 Task: Find connections with filter location Rummelsburg with filter topic #Bestadvicewith filter profile language Spanish with filter current company Mechanical Engineering Design Hub with filter school Gossner College with filter industry Tobacco Manufacturing with filter service category Corporate Law with filter keywords title File Clerk
Action: Mouse moved to (291, 200)
Screenshot: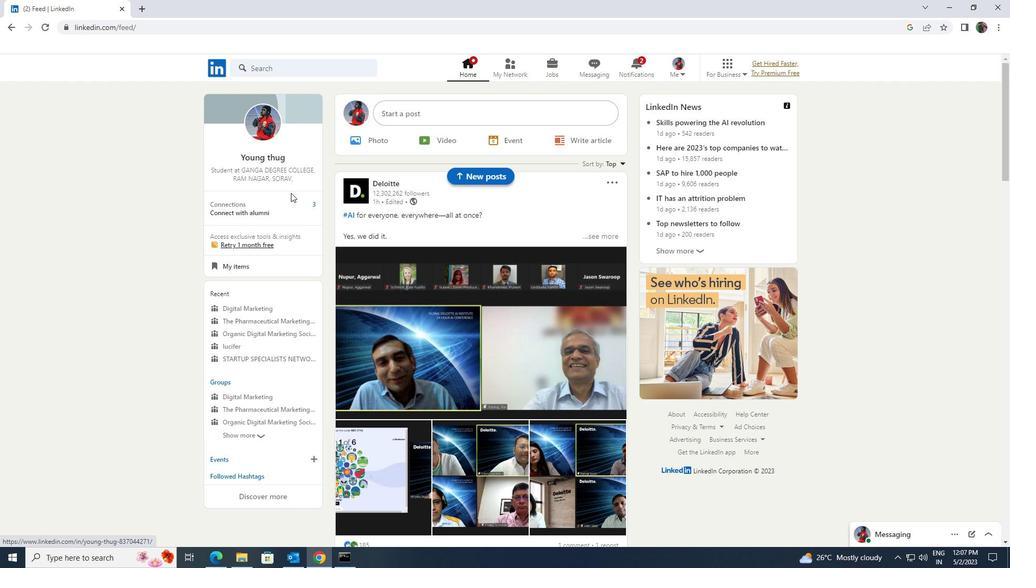 
Action: Mouse pressed left at (291, 200)
Screenshot: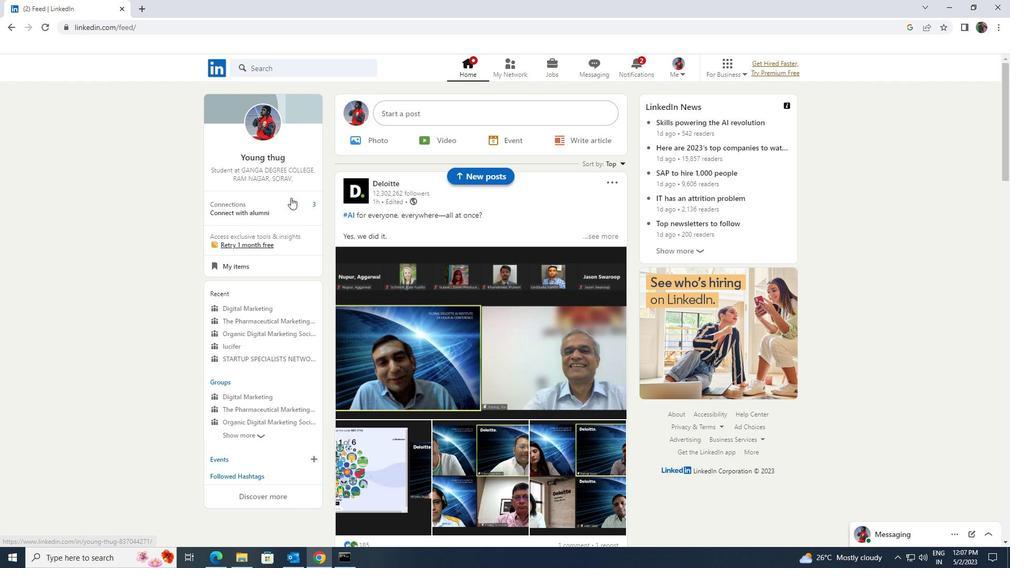 
Action: Mouse moved to (297, 129)
Screenshot: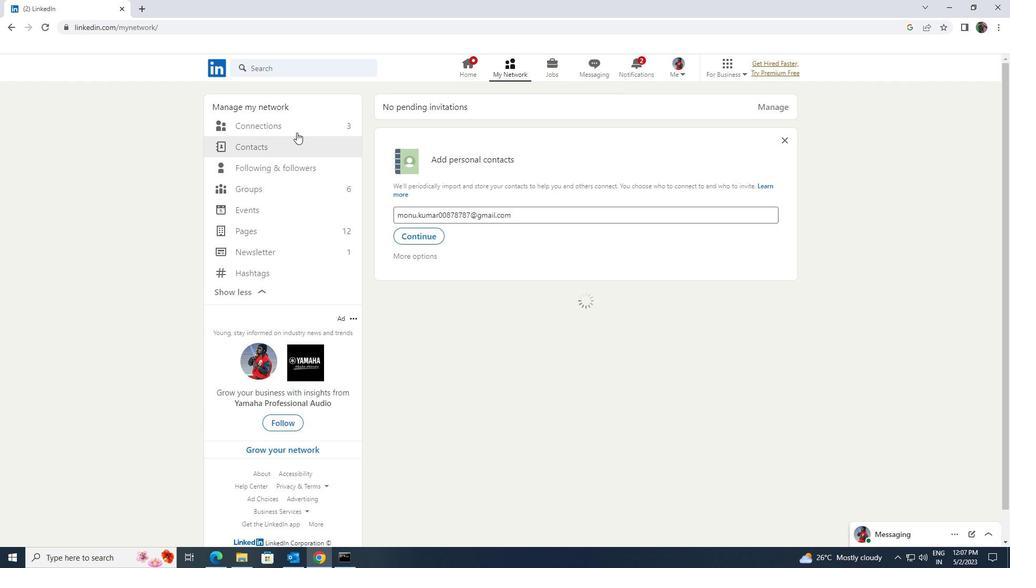 
Action: Mouse pressed left at (297, 129)
Screenshot: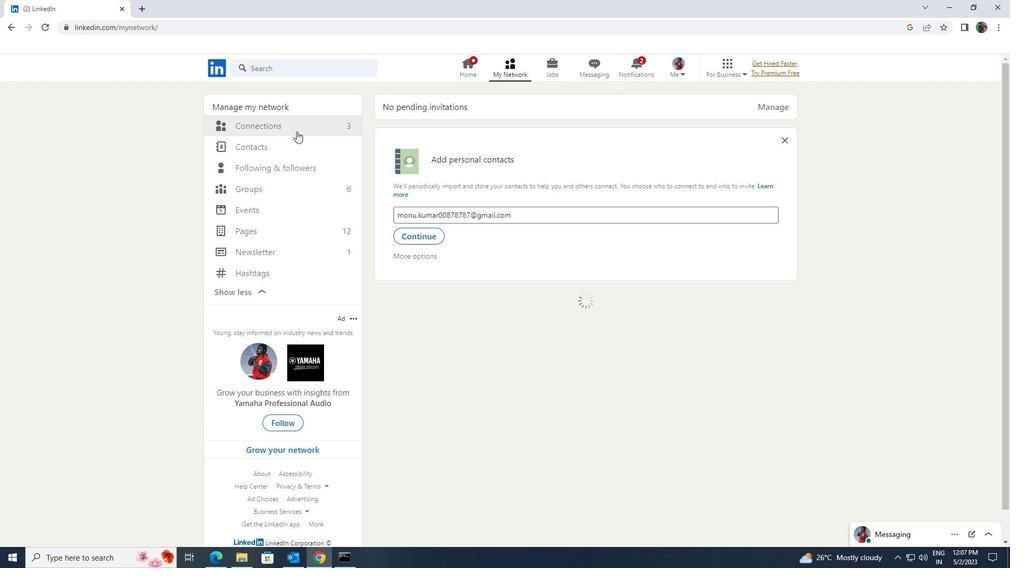 
Action: Mouse moved to (560, 123)
Screenshot: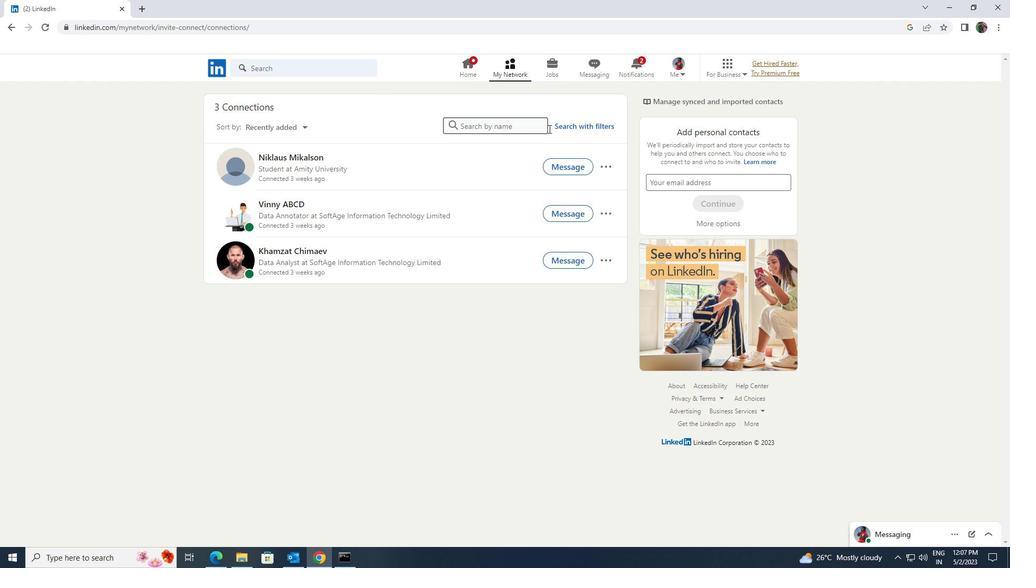 
Action: Mouse pressed left at (560, 123)
Screenshot: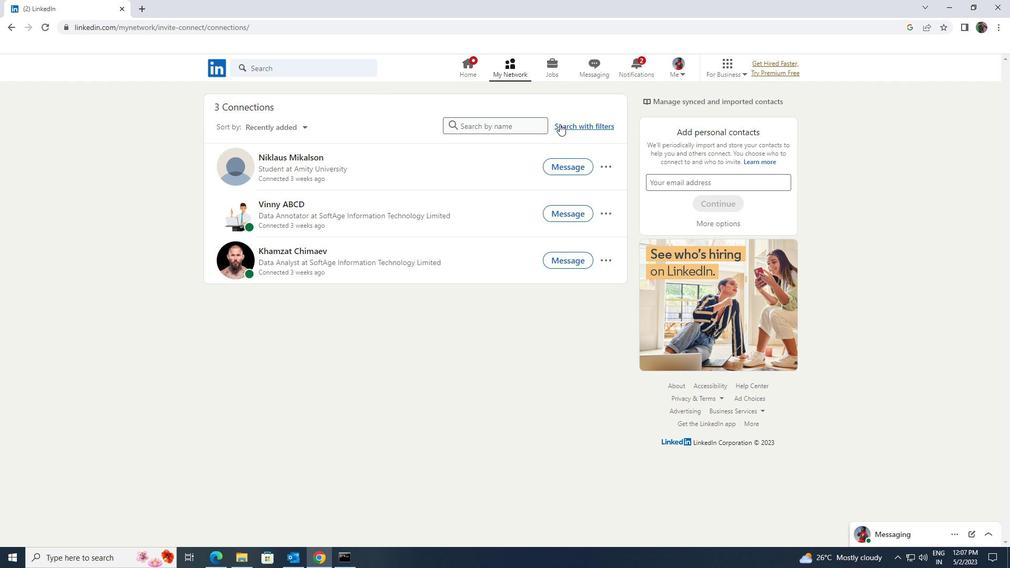 
Action: Mouse moved to (544, 96)
Screenshot: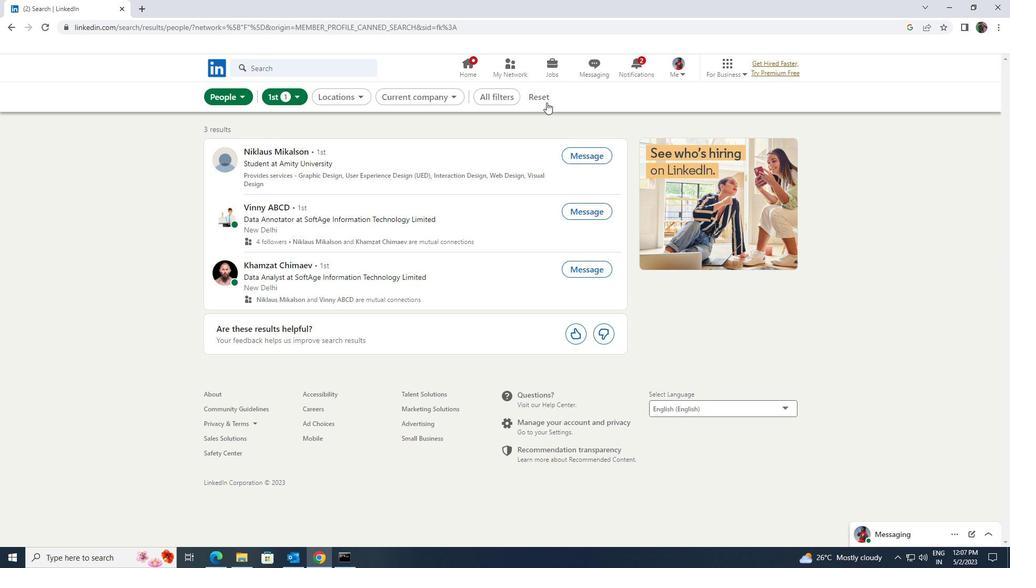 
Action: Mouse pressed left at (544, 96)
Screenshot: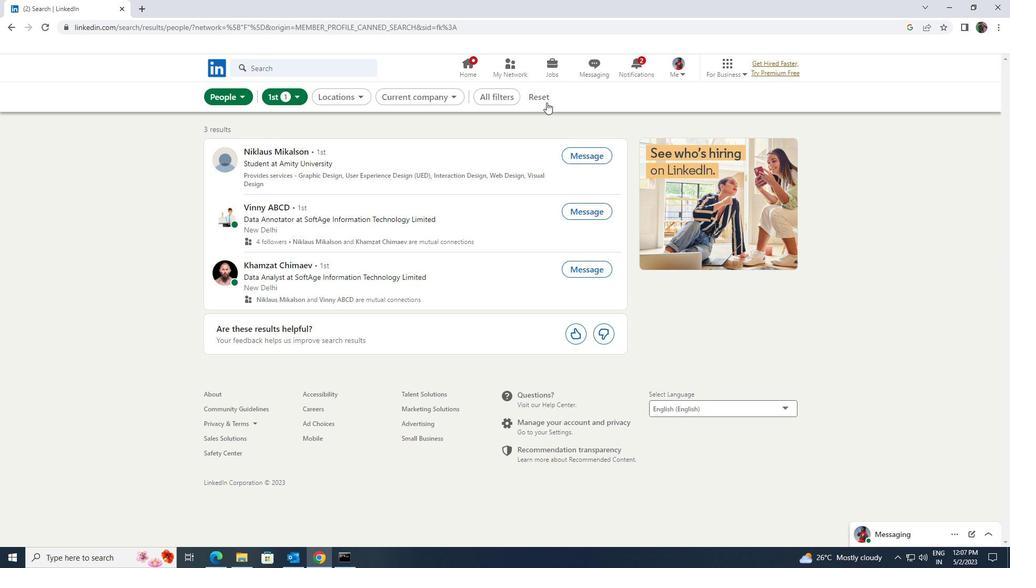 
Action: Mouse moved to (537, 95)
Screenshot: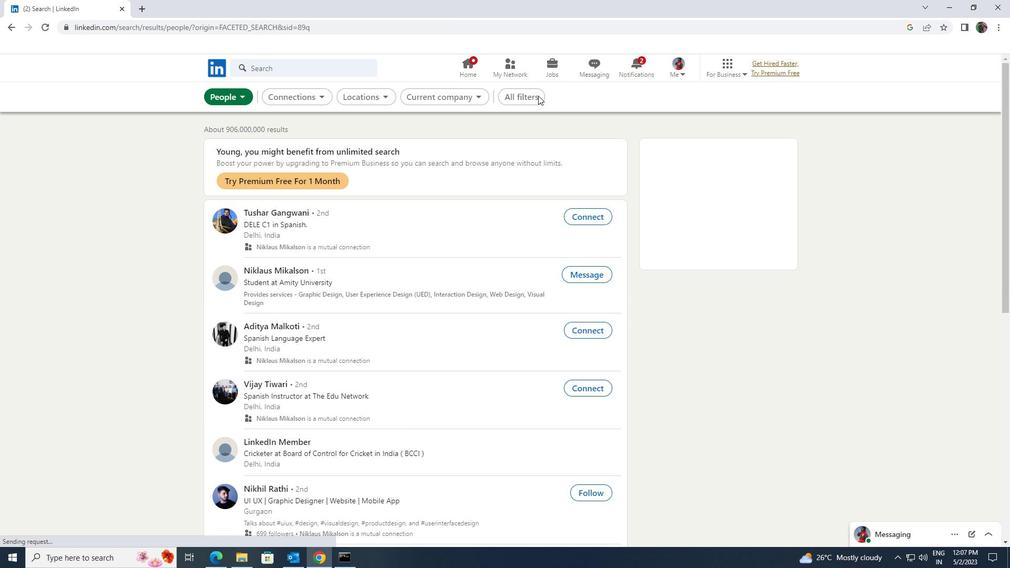 
Action: Mouse pressed left at (537, 95)
Screenshot: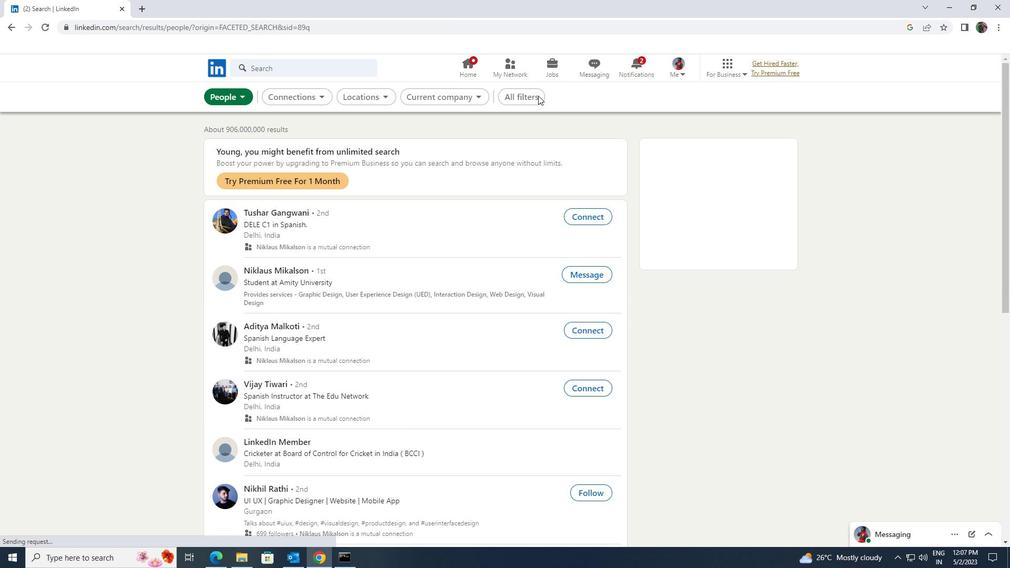 
Action: Mouse moved to (929, 415)
Screenshot: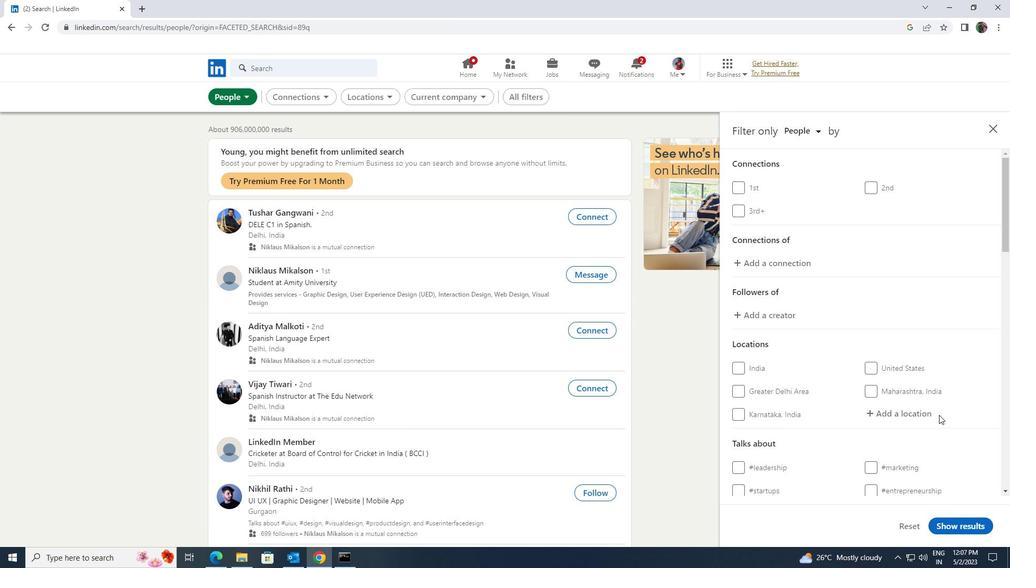 
Action: Mouse pressed left at (929, 415)
Screenshot: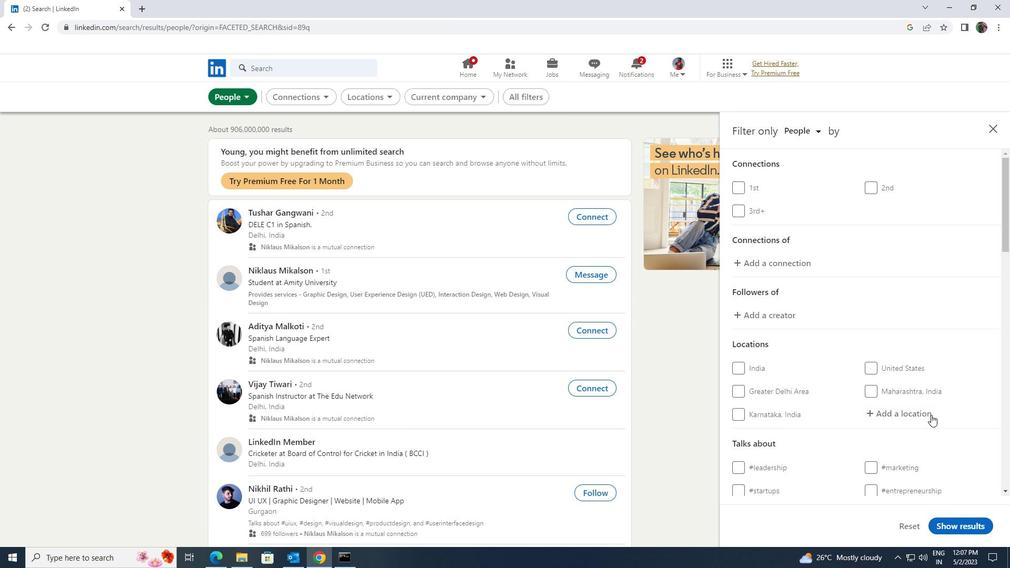 
Action: Key pressed <Key.shift>RUMMELSBURG
Screenshot: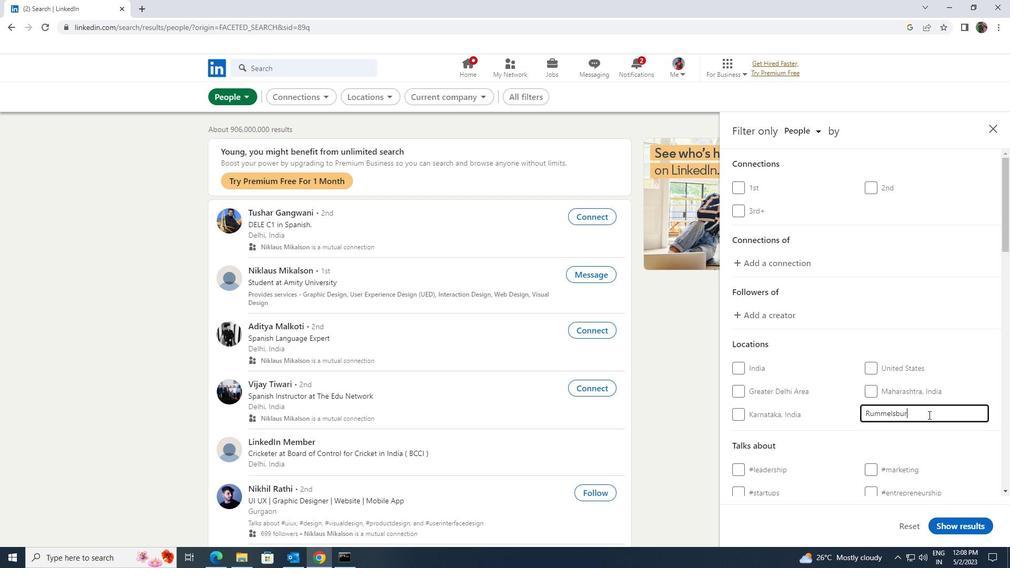 
Action: Mouse scrolled (929, 414) with delta (0, 0)
Screenshot: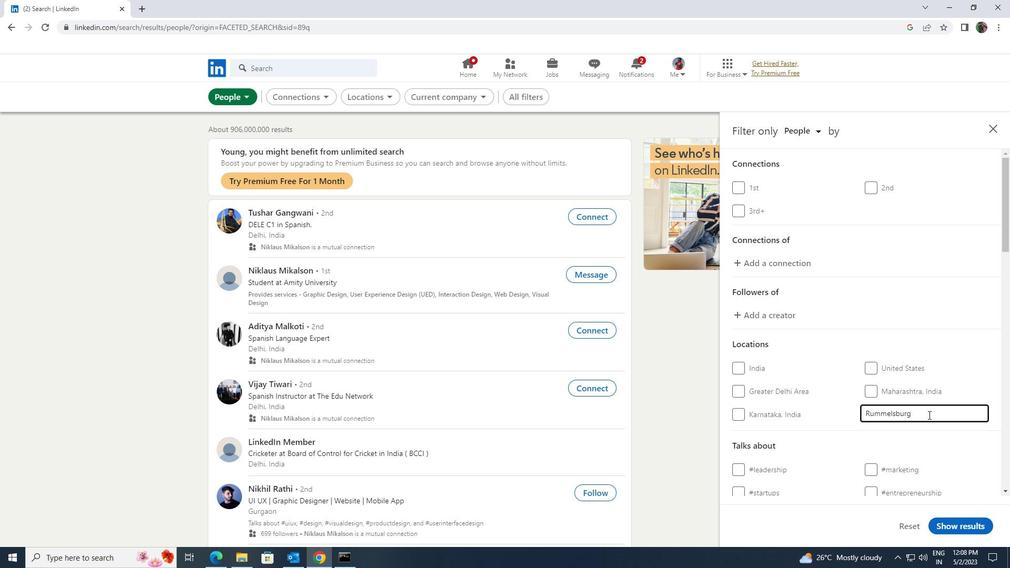 
Action: Mouse moved to (914, 457)
Screenshot: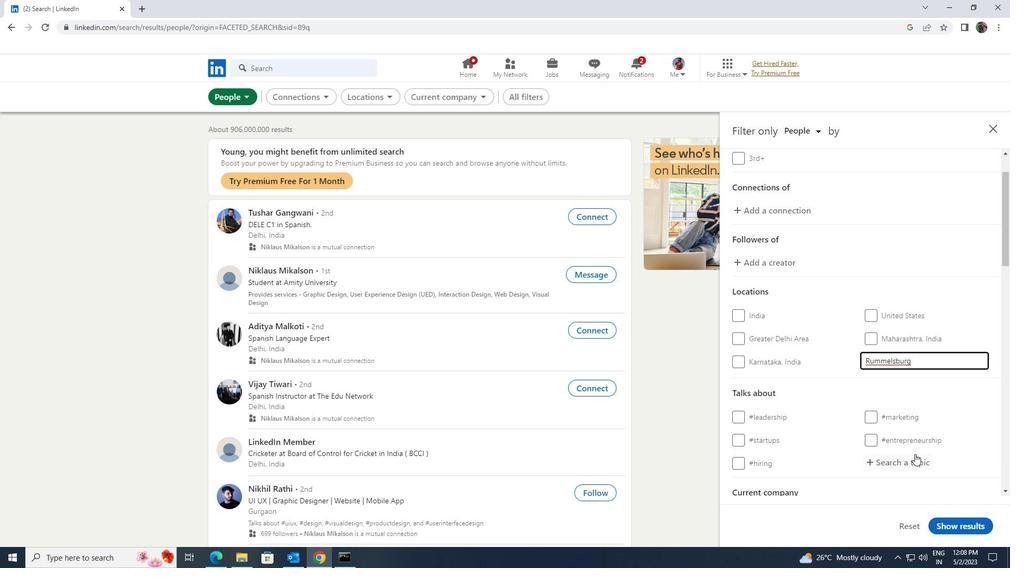 
Action: Mouse pressed left at (914, 457)
Screenshot: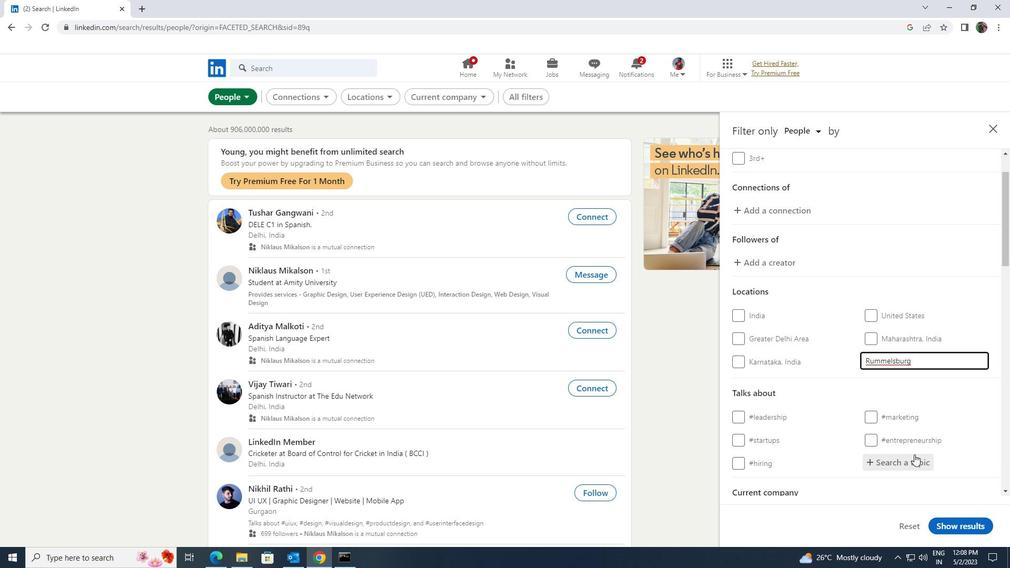 
Action: Key pressed <Key.shift>BESTADVICE
Screenshot: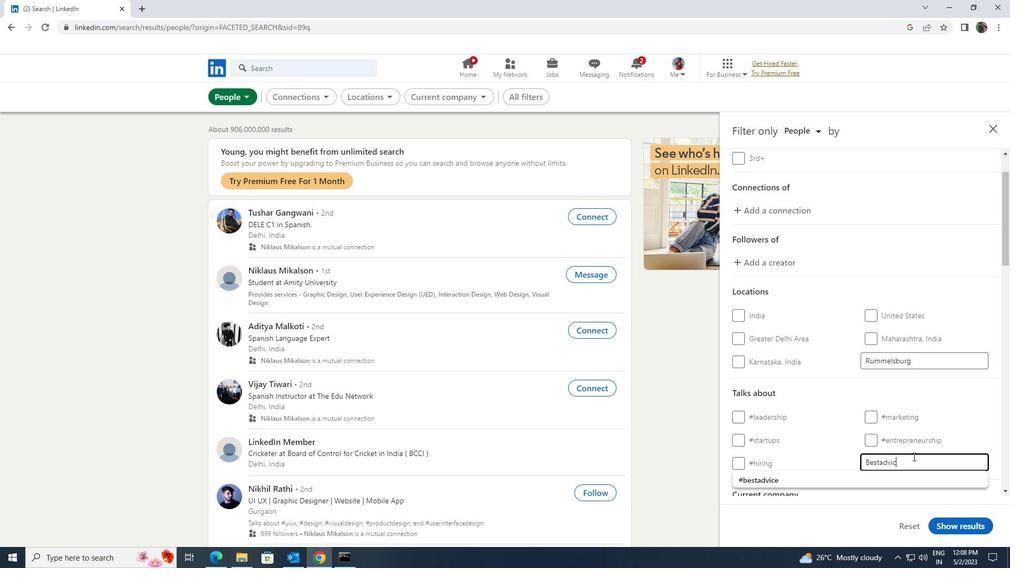 
Action: Mouse moved to (897, 478)
Screenshot: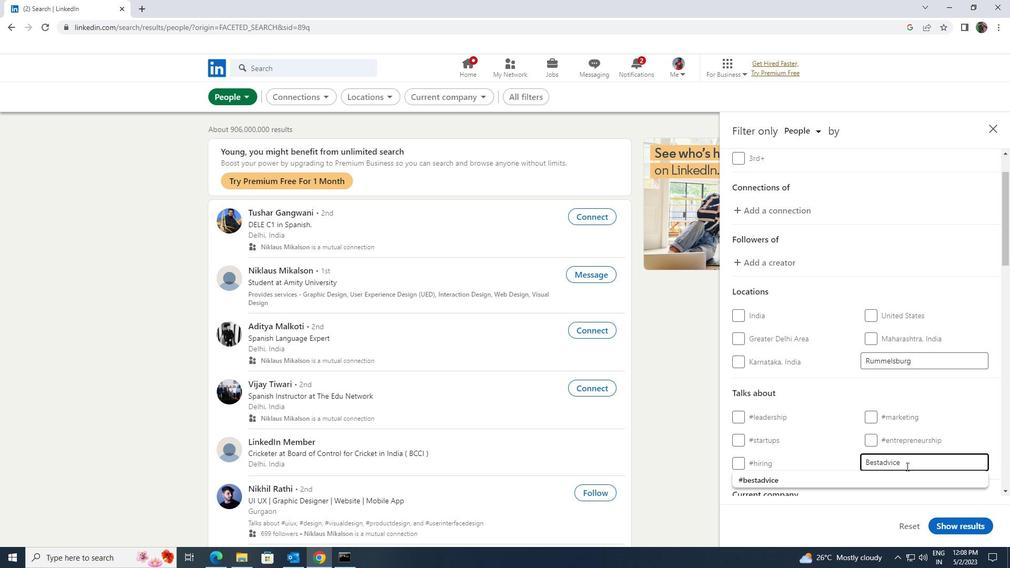 
Action: Mouse pressed left at (897, 478)
Screenshot: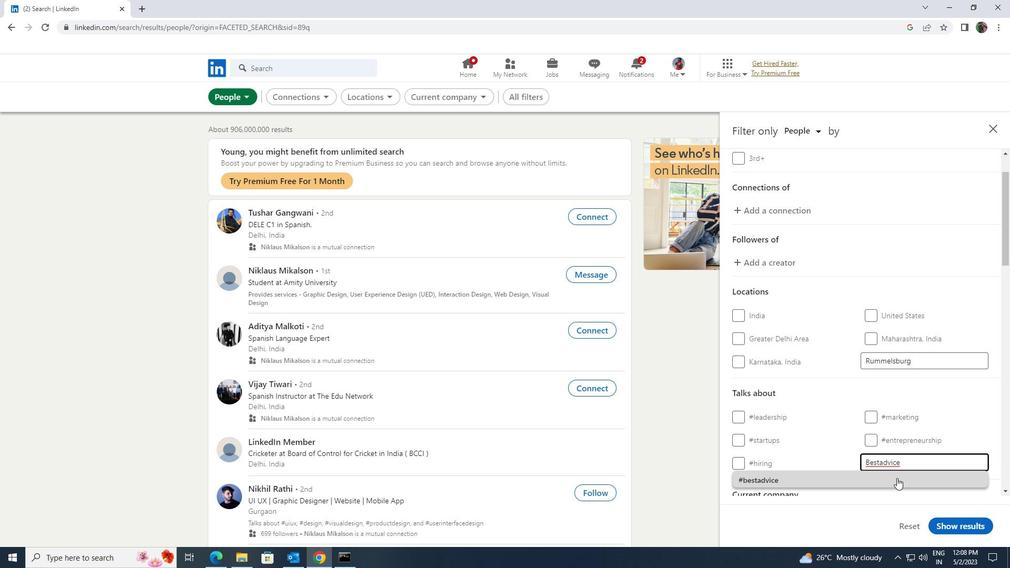 
Action: Mouse moved to (901, 461)
Screenshot: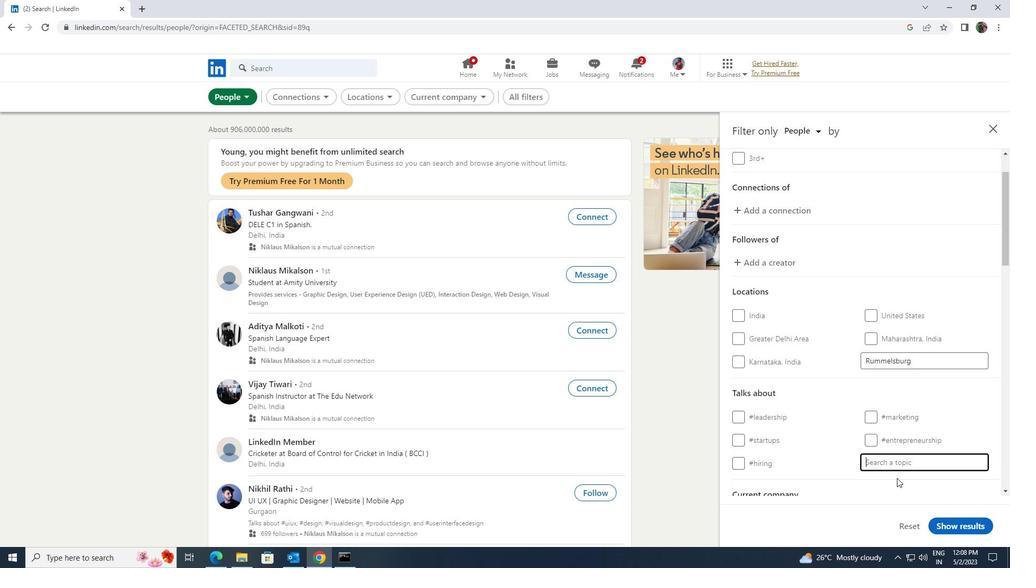 
Action: Mouse scrolled (901, 461) with delta (0, 0)
Screenshot: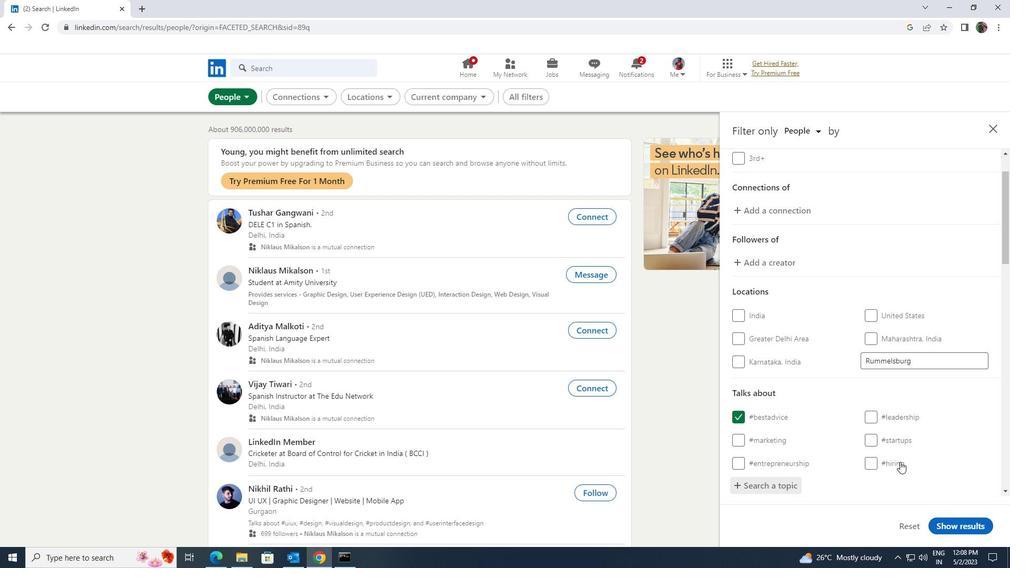 
Action: Mouse scrolled (901, 461) with delta (0, 0)
Screenshot: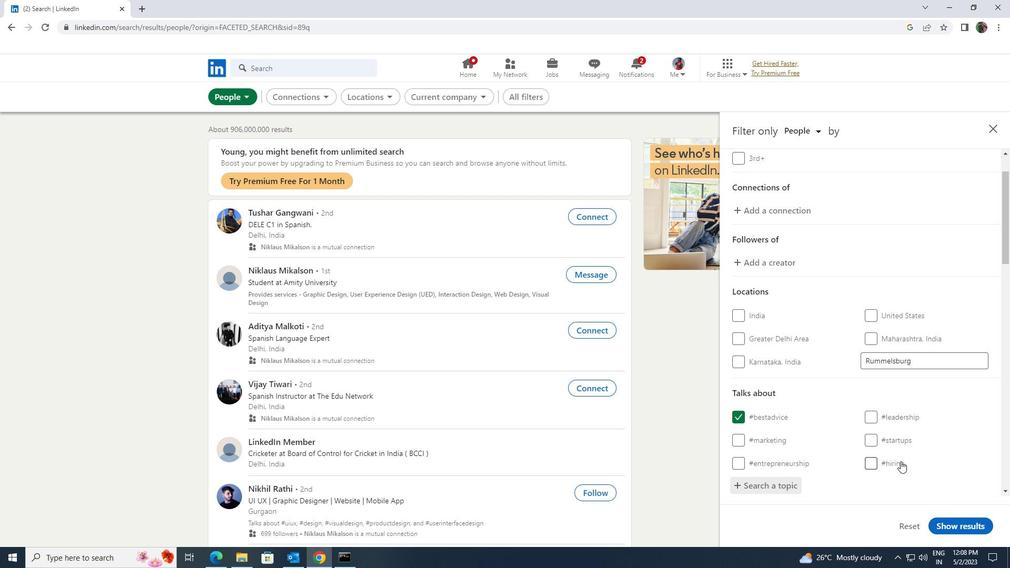 
Action: Mouse moved to (907, 432)
Screenshot: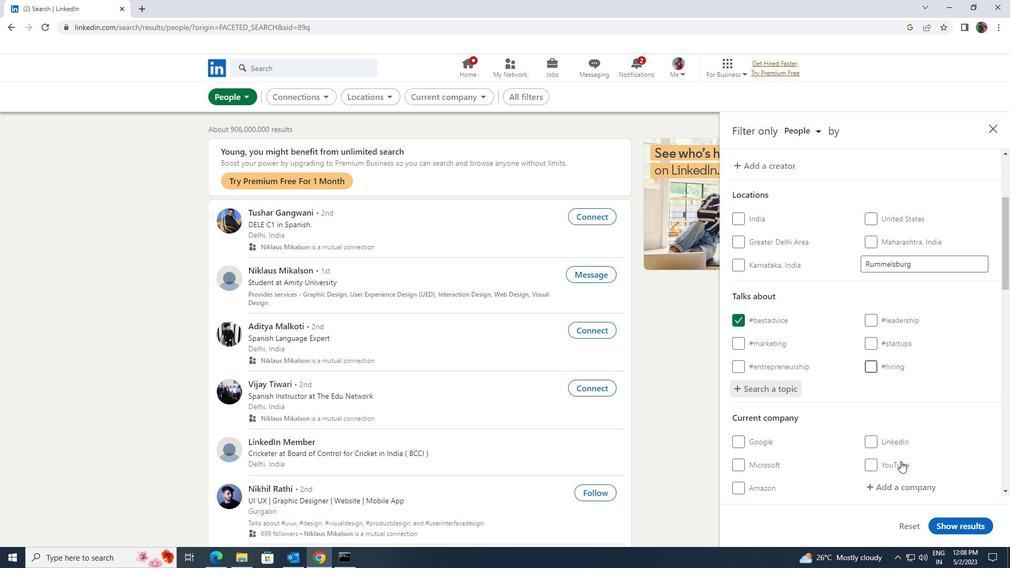 
Action: Mouse scrolled (907, 431) with delta (0, 0)
Screenshot: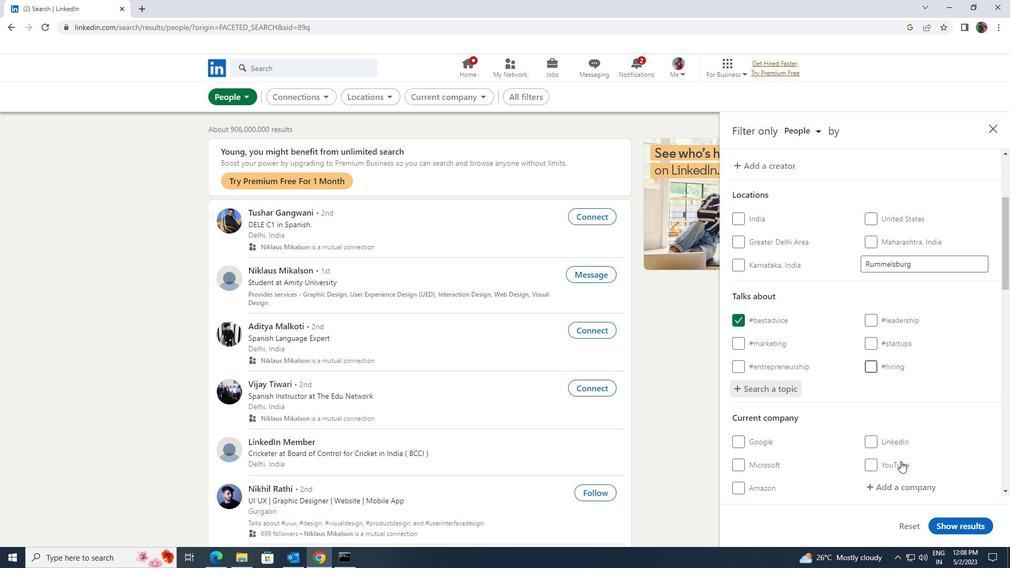 
Action: Mouse moved to (907, 431)
Screenshot: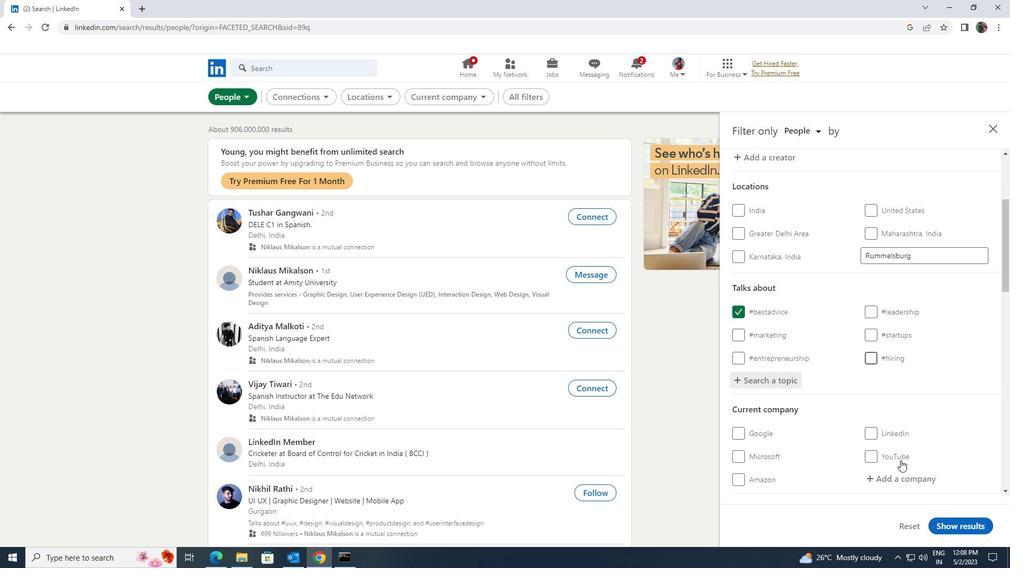
Action: Mouse scrolled (907, 431) with delta (0, 0)
Screenshot: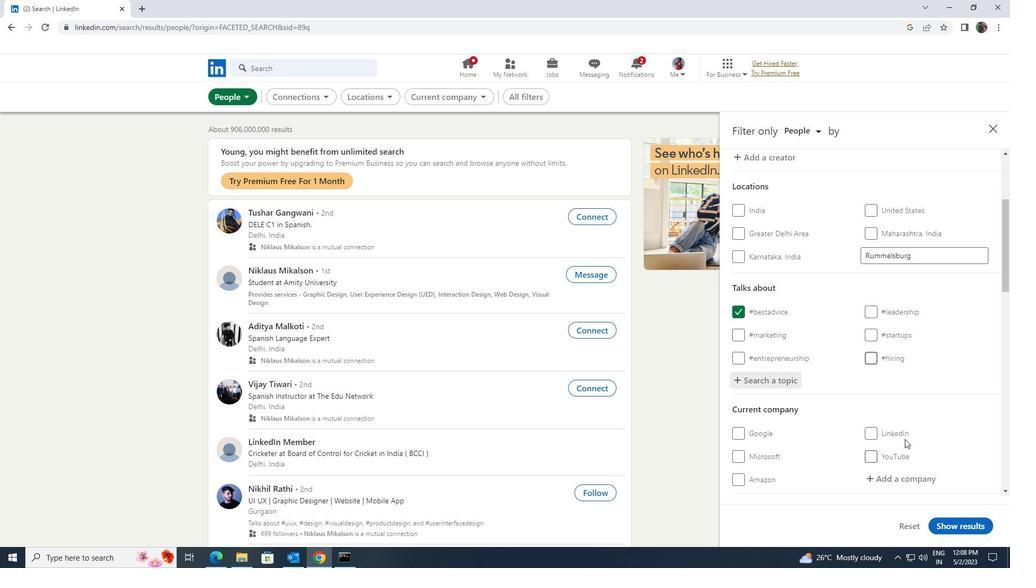 
Action: Mouse moved to (909, 428)
Screenshot: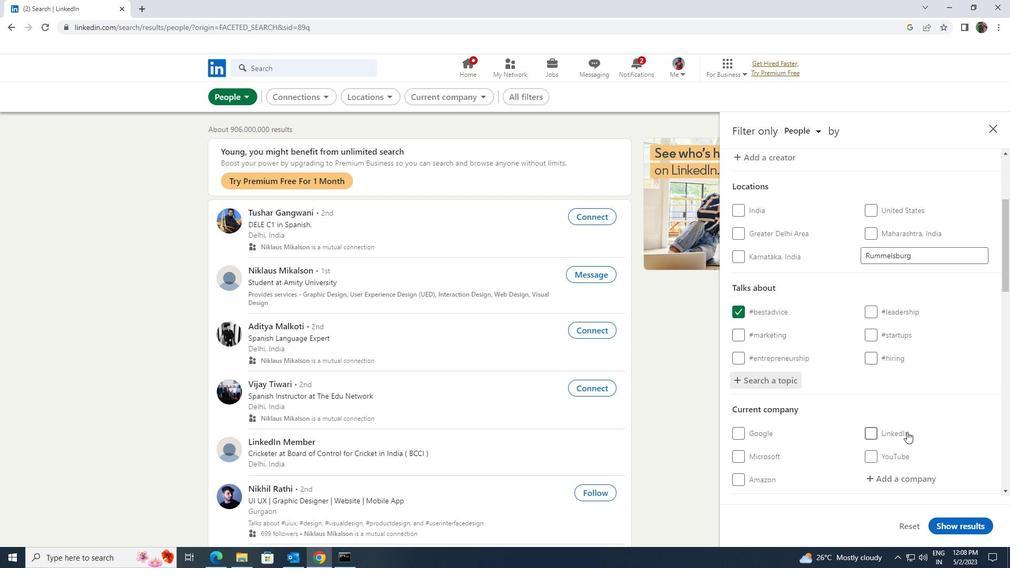 
Action: Mouse scrolled (909, 428) with delta (0, 0)
Screenshot: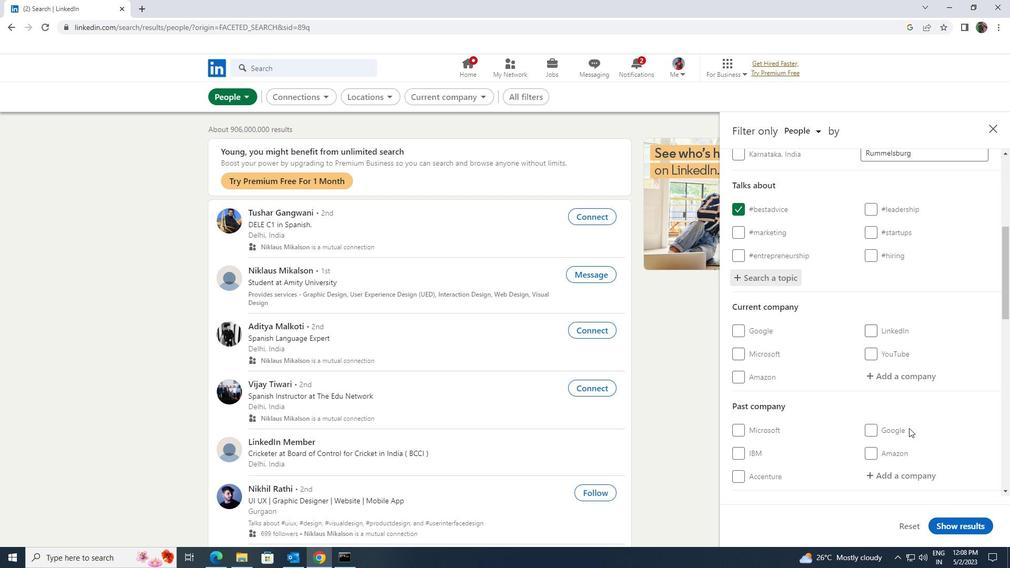 
Action: Mouse scrolled (909, 428) with delta (0, 0)
Screenshot: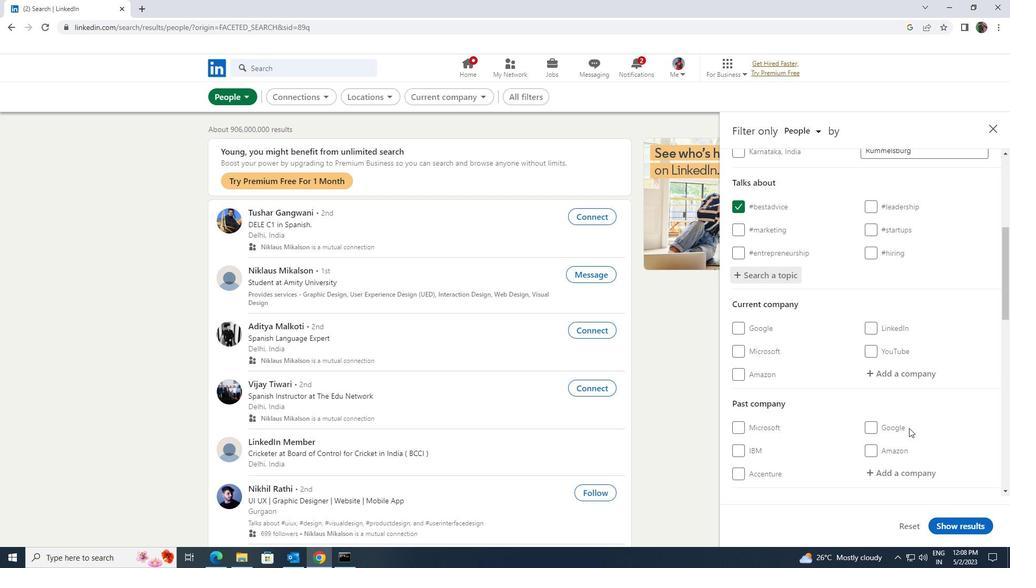 
Action: Mouse moved to (910, 428)
Screenshot: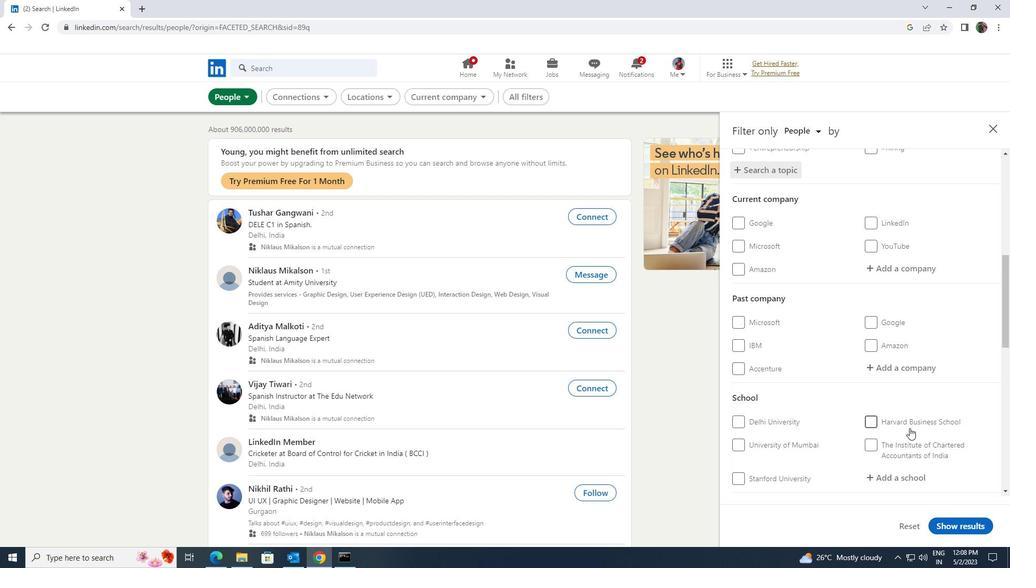 
Action: Mouse scrolled (910, 428) with delta (0, 0)
Screenshot: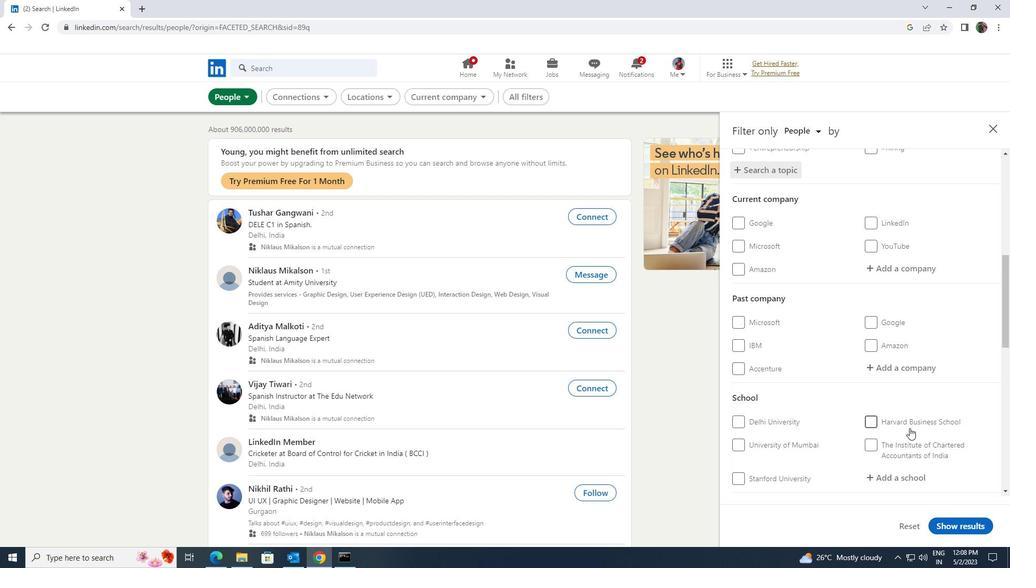 
Action: Mouse moved to (911, 428)
Screenshot: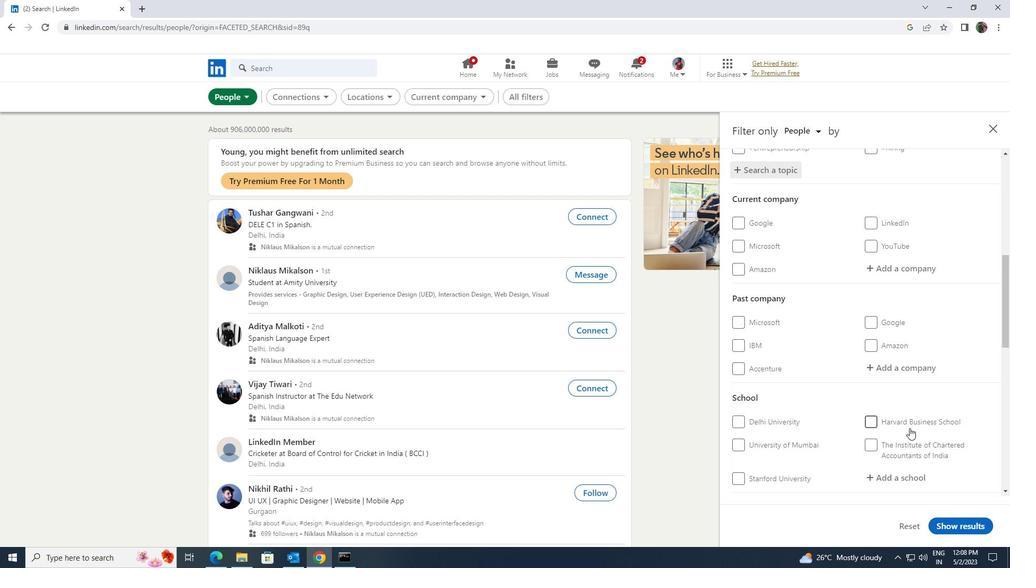 
Action: Mouse scrolled (911, 427) with delta (0, 0)
Screenshot: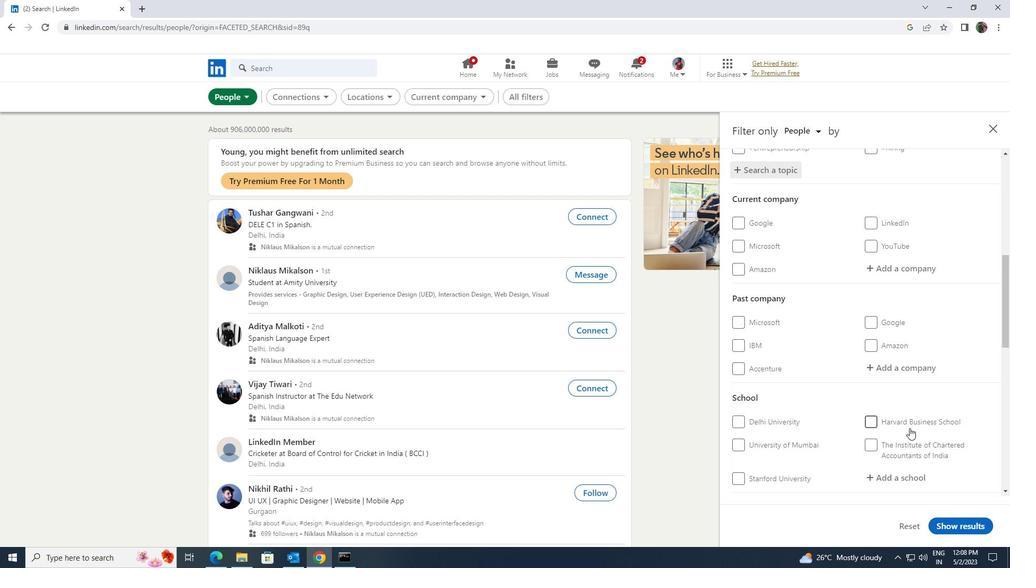 
Action: Mouse scrolled (911, 427) with delta (0, 0)
Screenshot: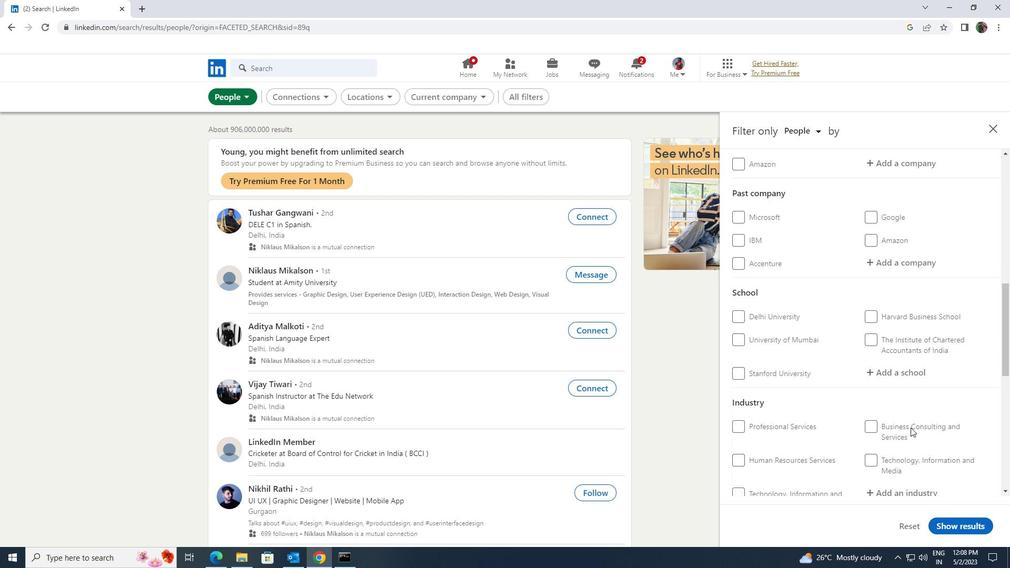 
Action: Mouse moved to (914, 413)
Screenshot: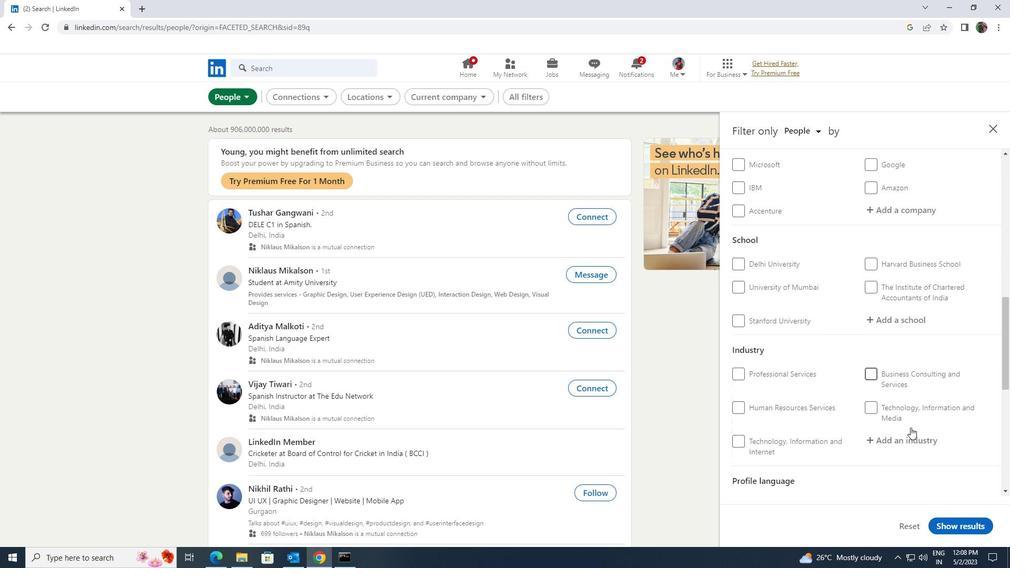 
Action: Mouse scrolled (914, 412) with delta (0, 0)
Screenshot: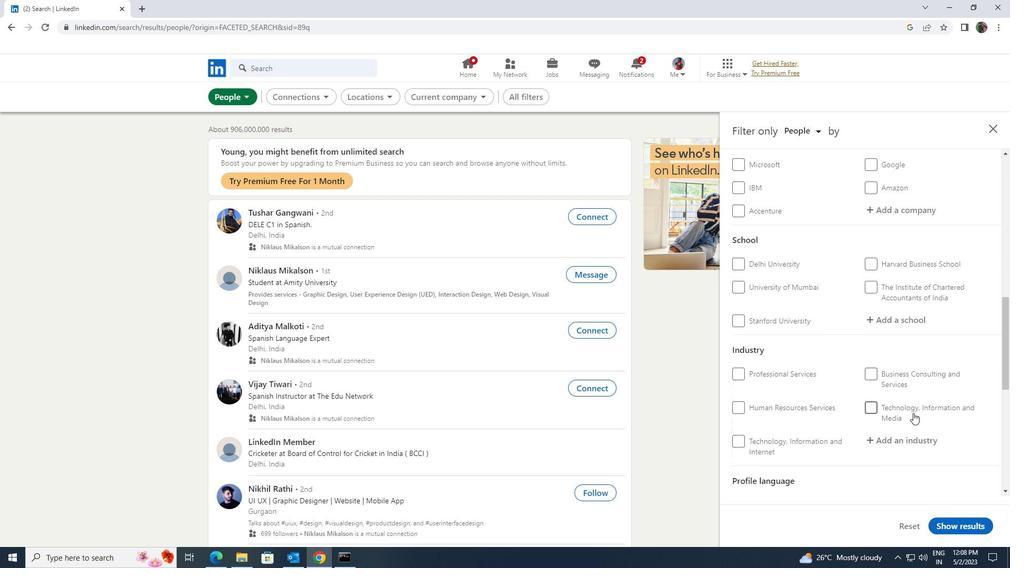 
Action: Mouse moved to (914, 412)
Screenshot: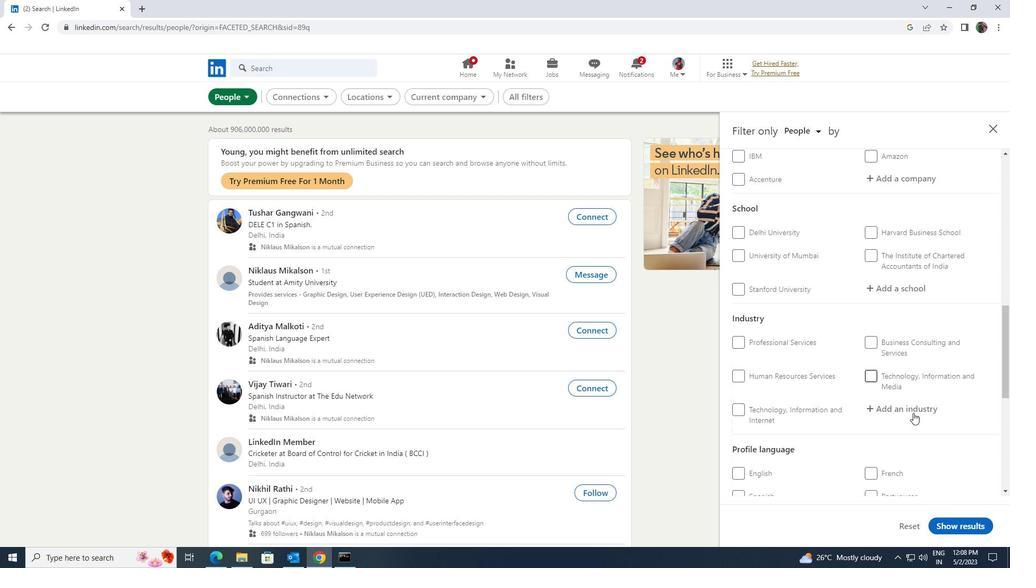 
Action: Mouse scrolled (914, 412) with delta (0, 0)
Screenshot: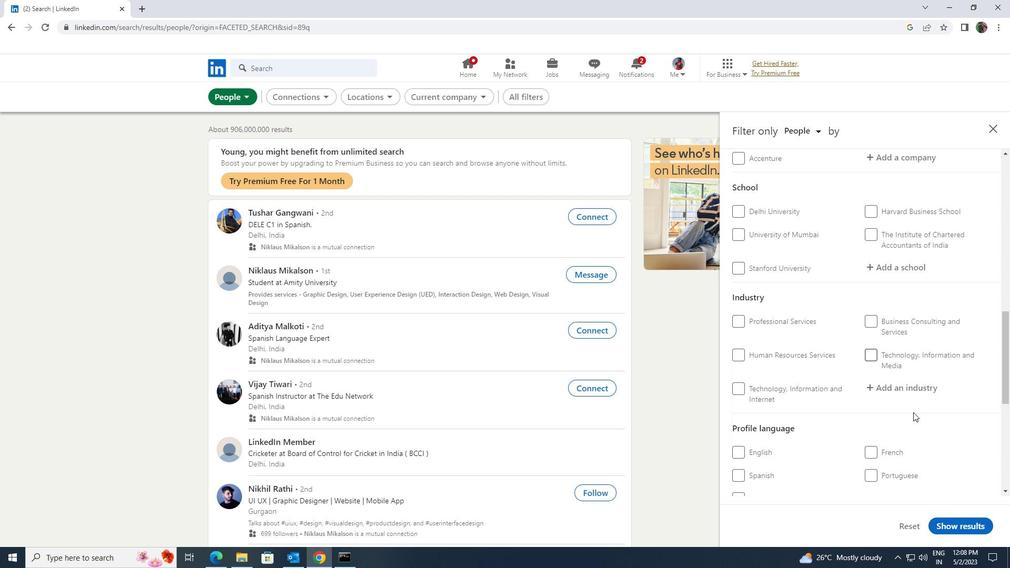 
Action: Mouse moved to (737, 420)
Screenshot: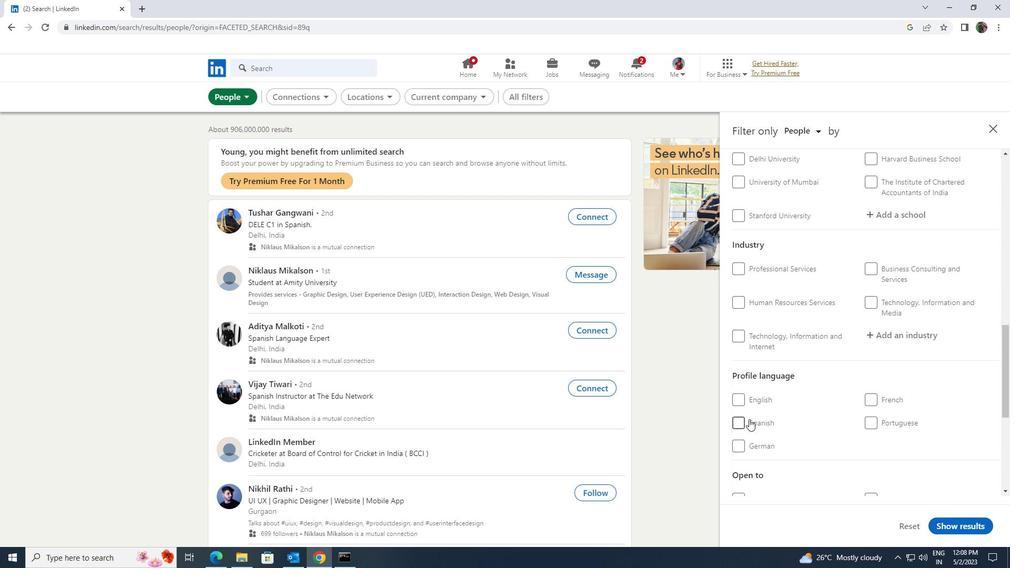 
Action: Mouse pressed left at (737, 420)
Screenshot: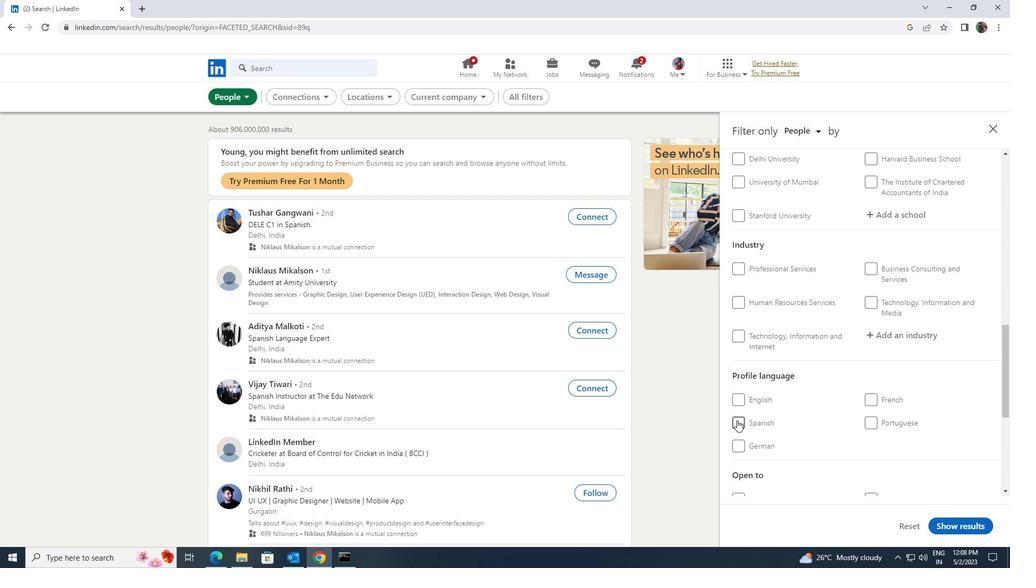 
Action: Mouse moved to (897, 403)
Screenshot: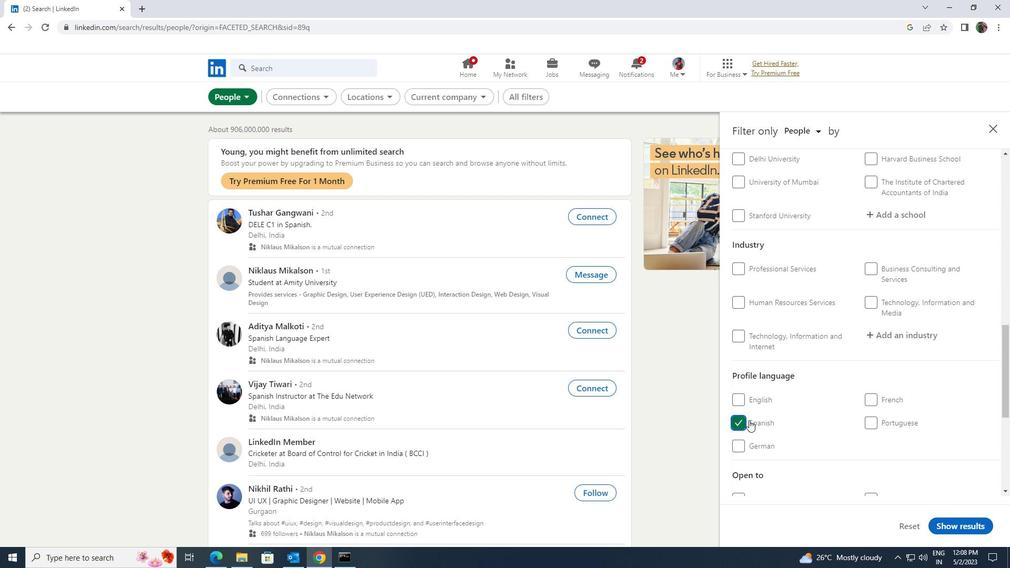 
Action: Mouse scrolled (897, 404) with delta (0, 0)
Screenshot: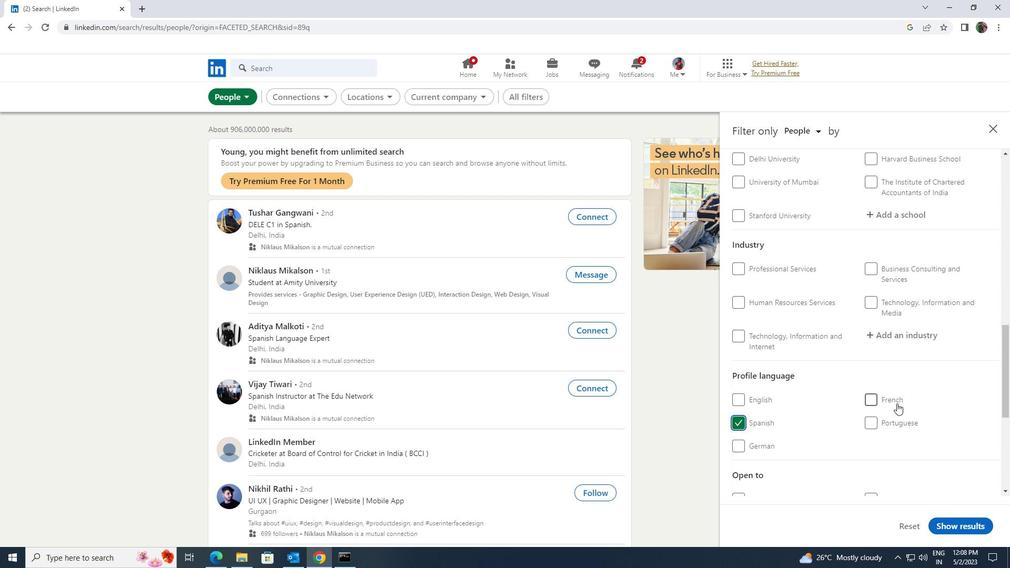 
Action: Mouse scrolled (897, 404) with delta (0, 0)
Screenshot: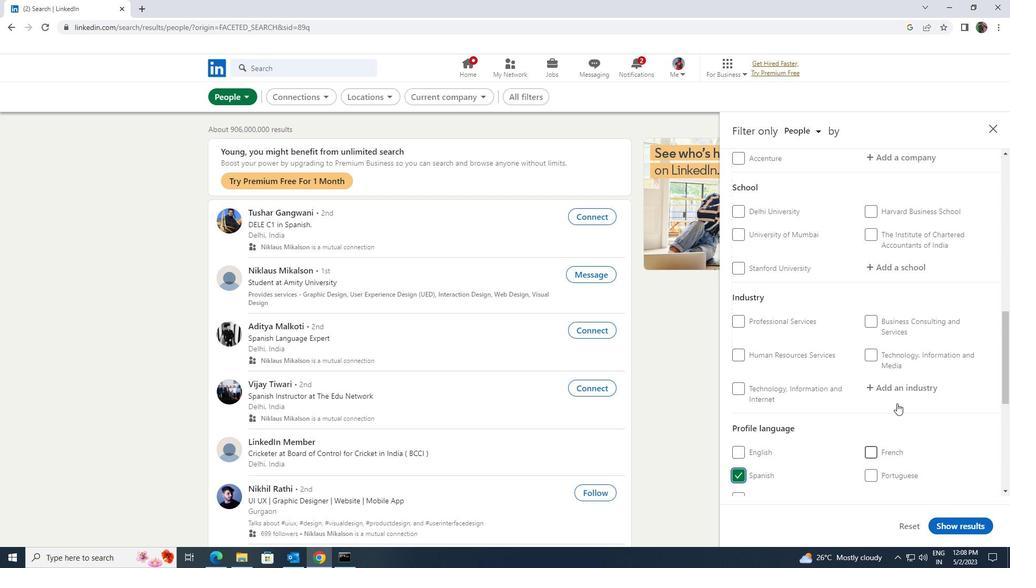 
Action: Mouse scrolled (897, 404) with delta (0, 0)
Screenshot: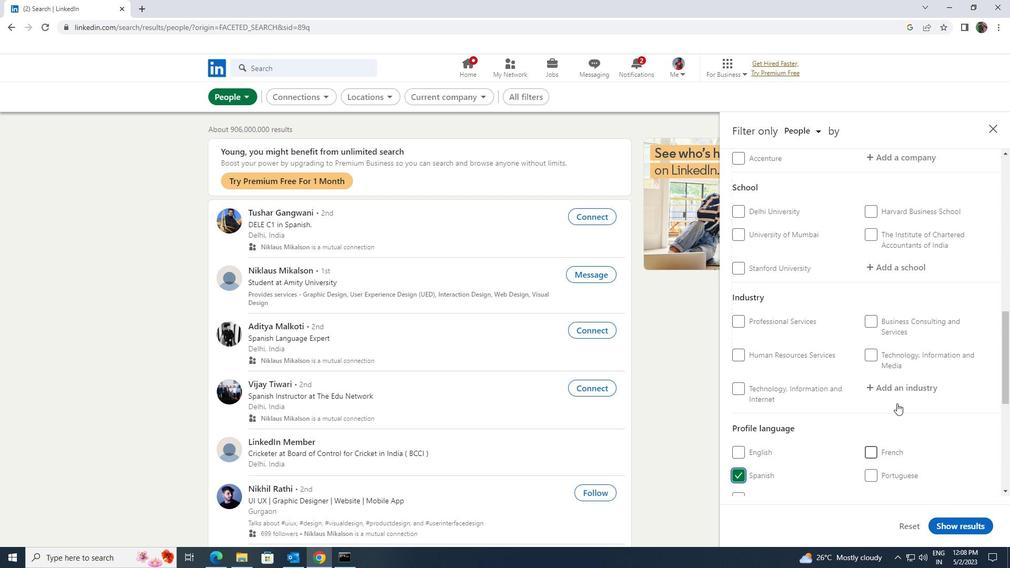 
Action: Mouse scrolled (897, 404) with delta (0, 0)
Screenshot: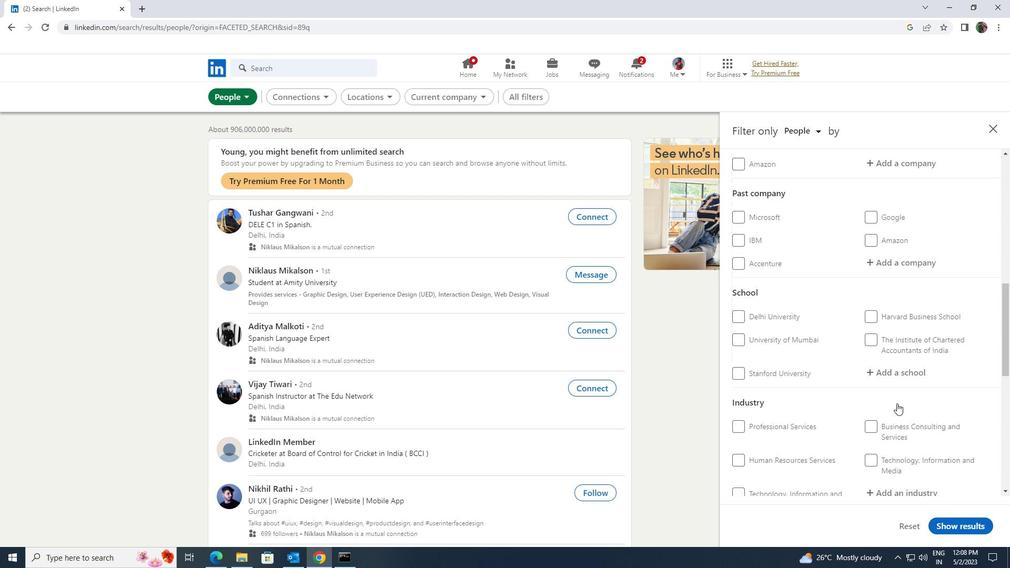 
Action: Mouse scrolled (897, 404) with delta (0, 0)
Screenshot: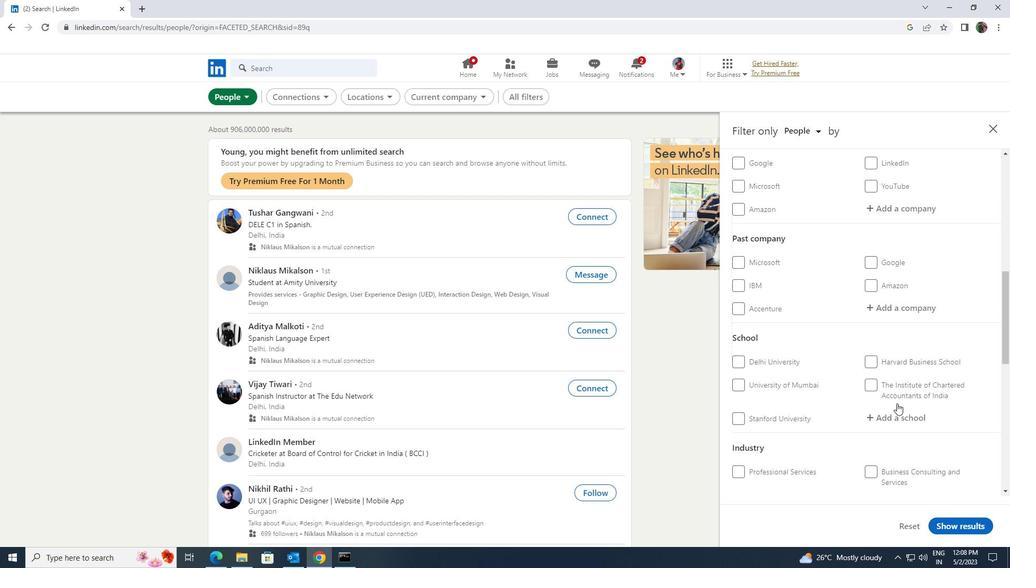 
Action: Mouse scrolled (897, 404) with delta (0, 0)
Screenshot: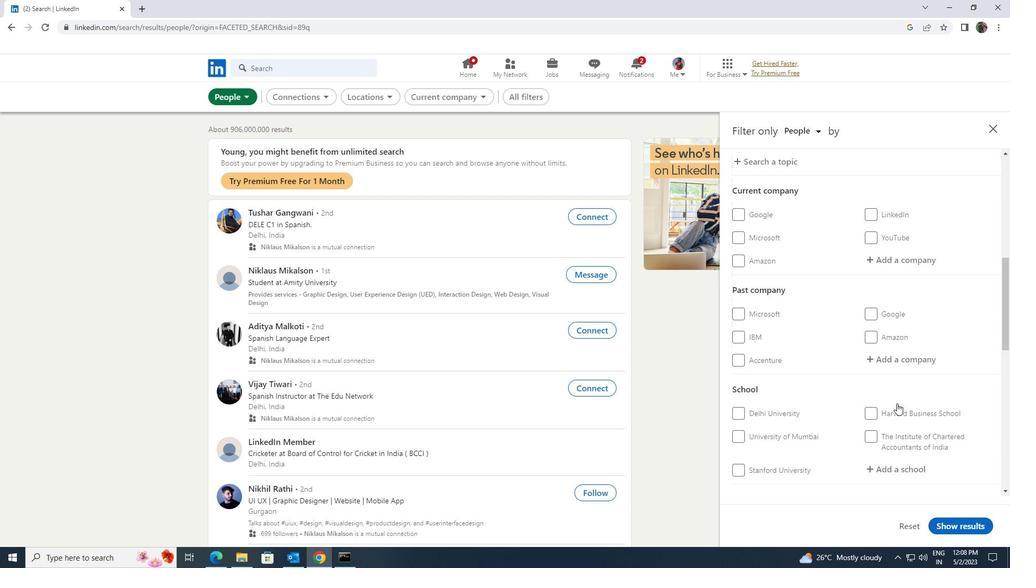 
Action: Mouse moved to (891, 321)
Screenshot: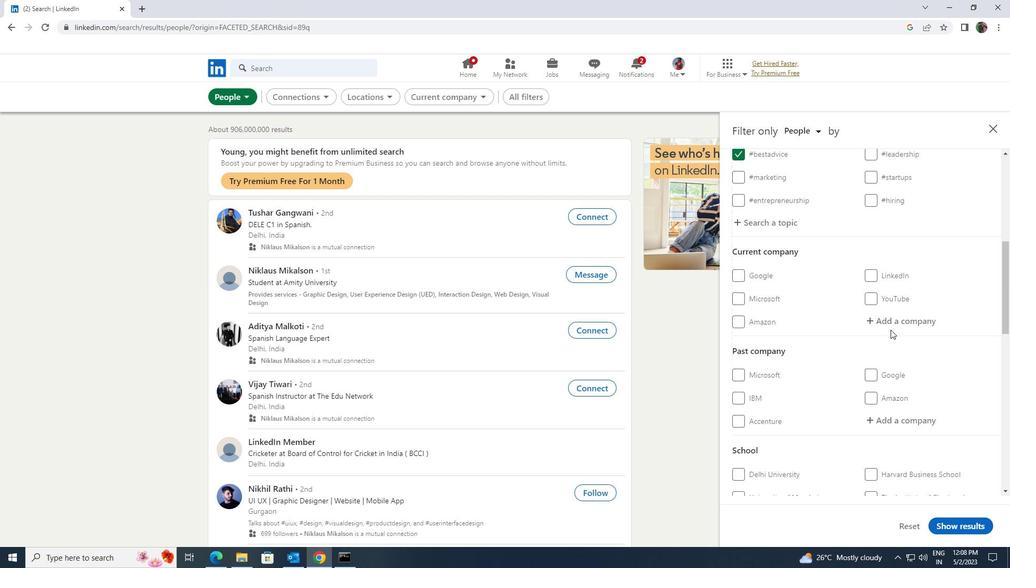 
Action: Mouse pressed left at (891, 321)
Screenshot: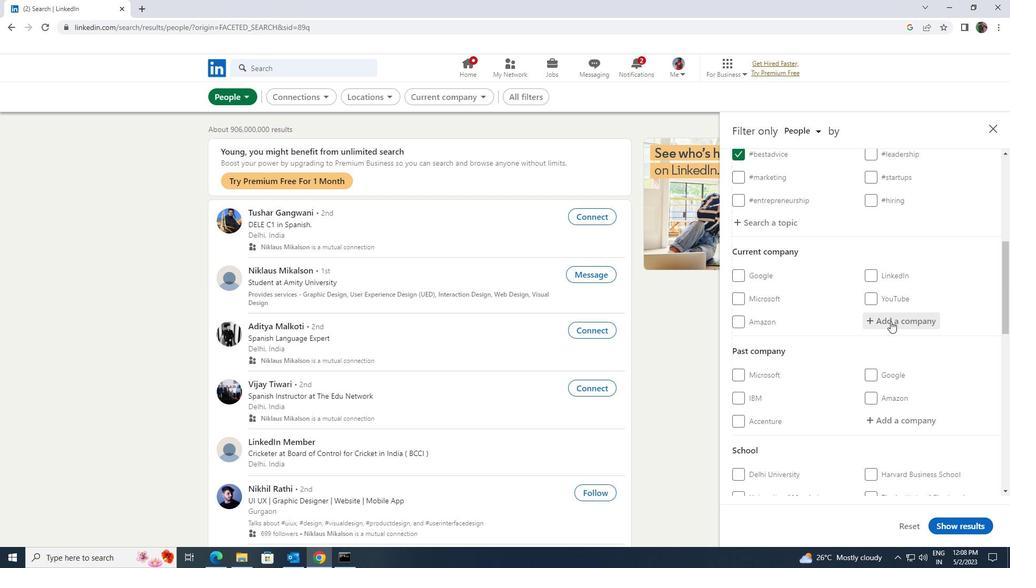 
Action: Key pressed <Key.shift>MECHANICAL<Key.space><Key.shift>ENGNEERING<Key.space>DESIGN<Key.space><Key.shift>HUB
Screenshot: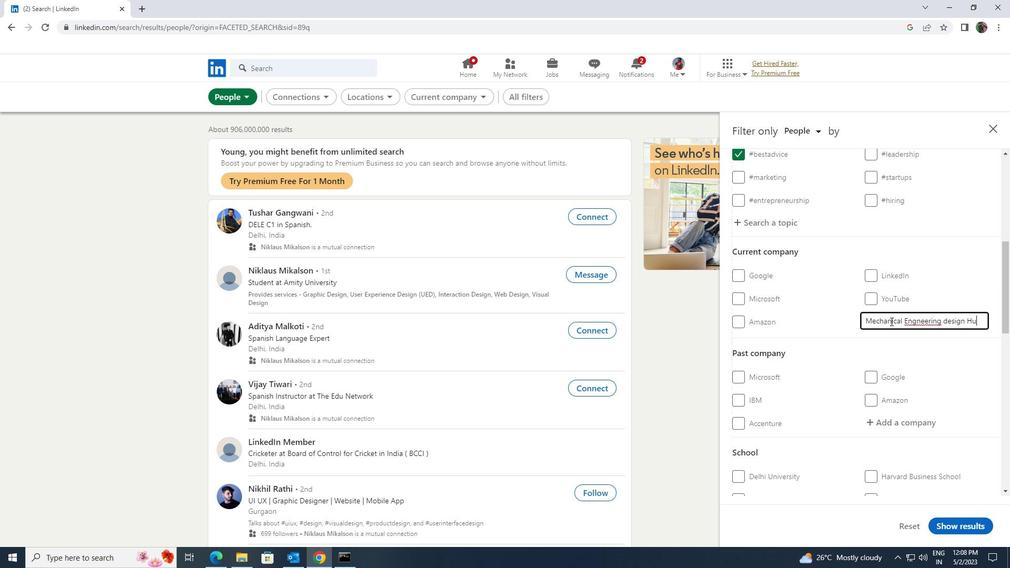 
Action: Mouse scrolled (891, 321) with delta (0, 0)
Screenshot: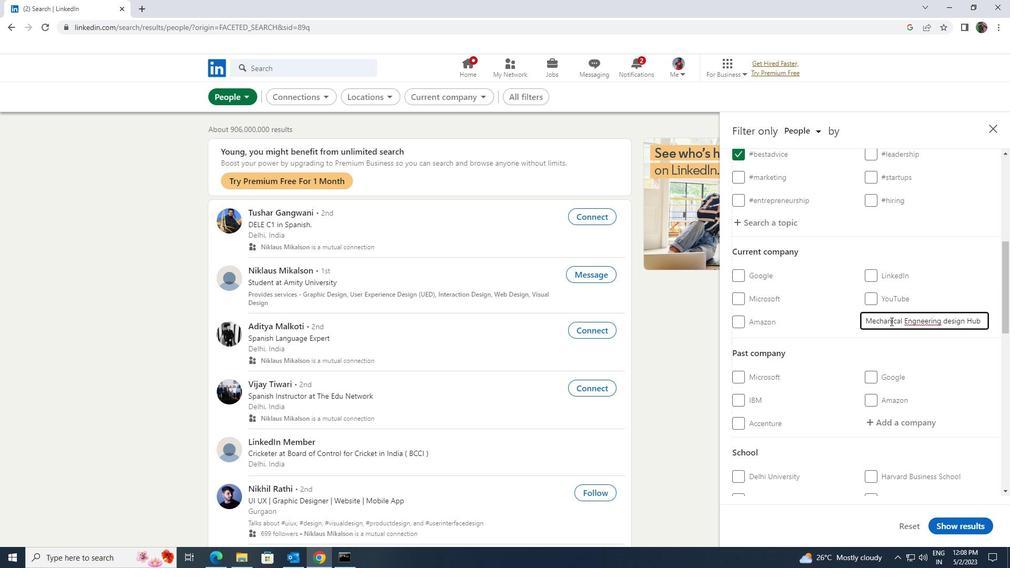 
Action: Mouse scrolled (891, 321) with delta (0, 0)
Screenshot: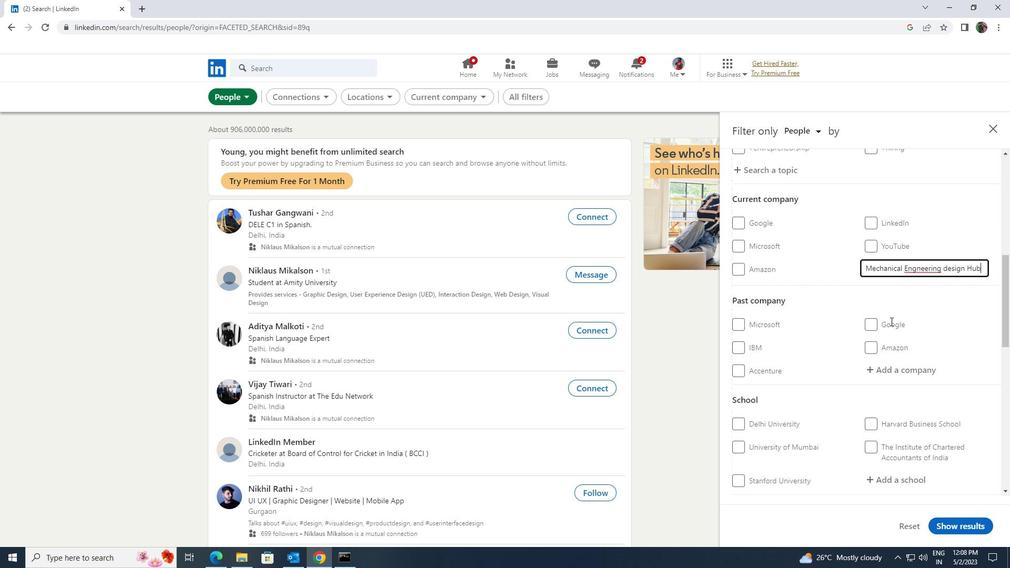 
Action: Mouse moved to (891, 324)
Screenshot: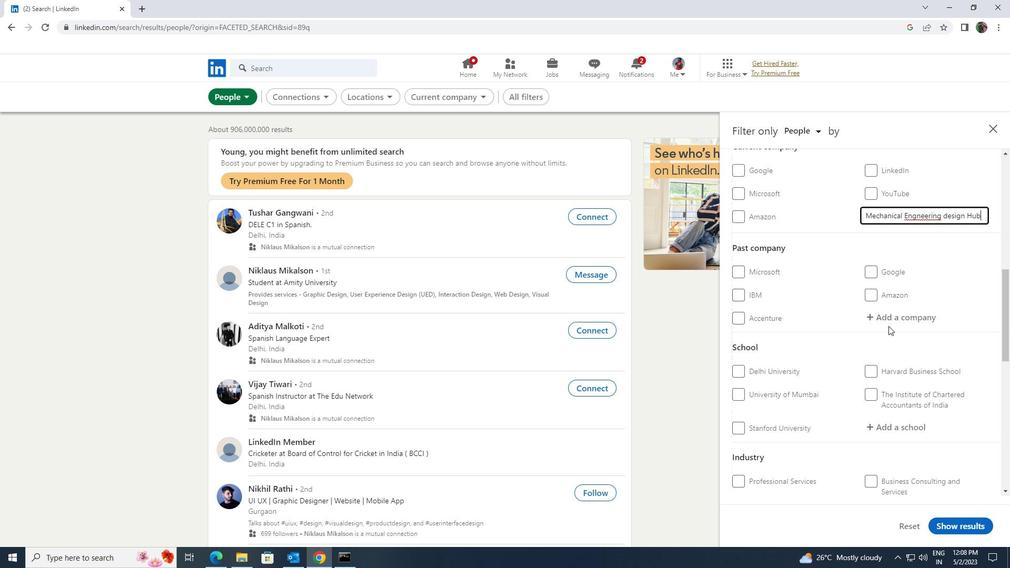 
Action: Mouse scrolled (891, 323) with delta (0, 0)
Screenshot: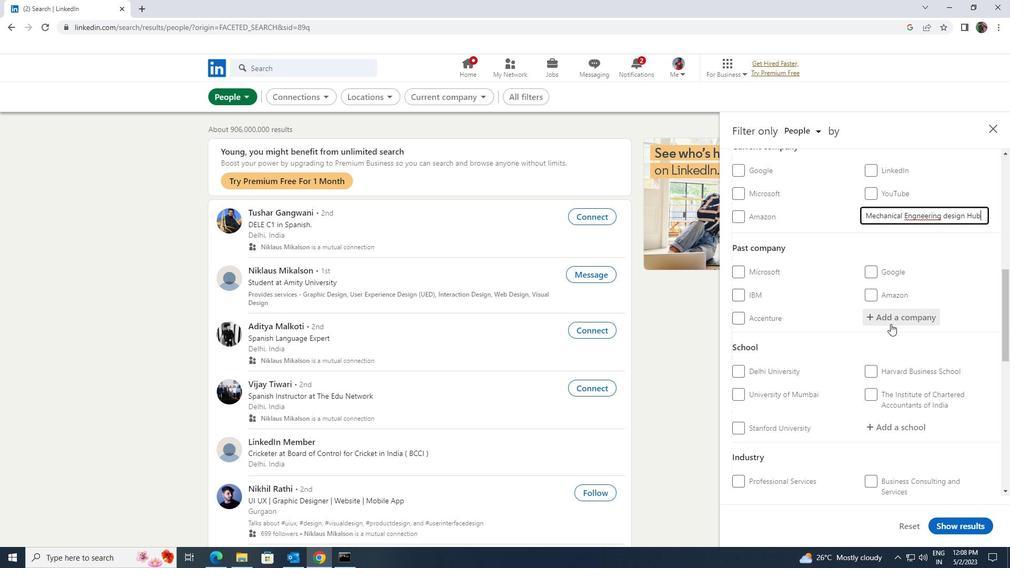 
Action: Mouse scrolled (891, 323) with delta (0, 0)
Screenshot: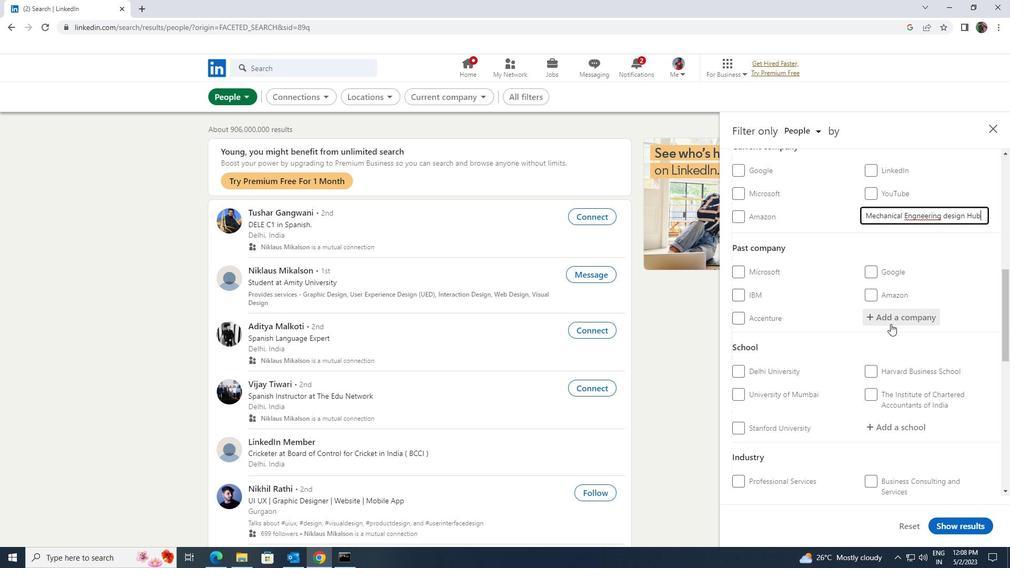 
Action: Mouse moved to (892, 322)
Screenshot: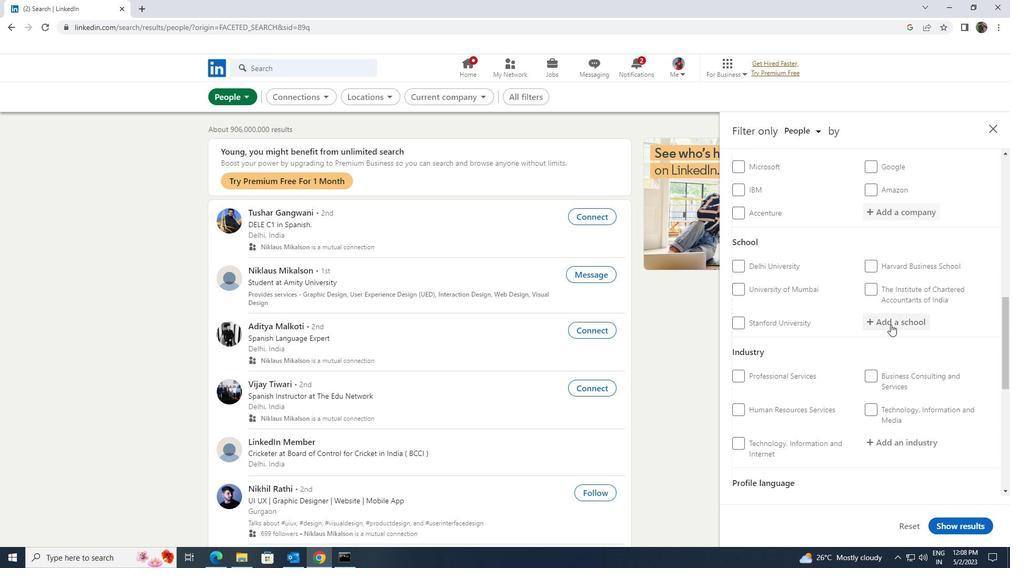 
Action: Mouse pressed left at (892, 322)
Screenshot: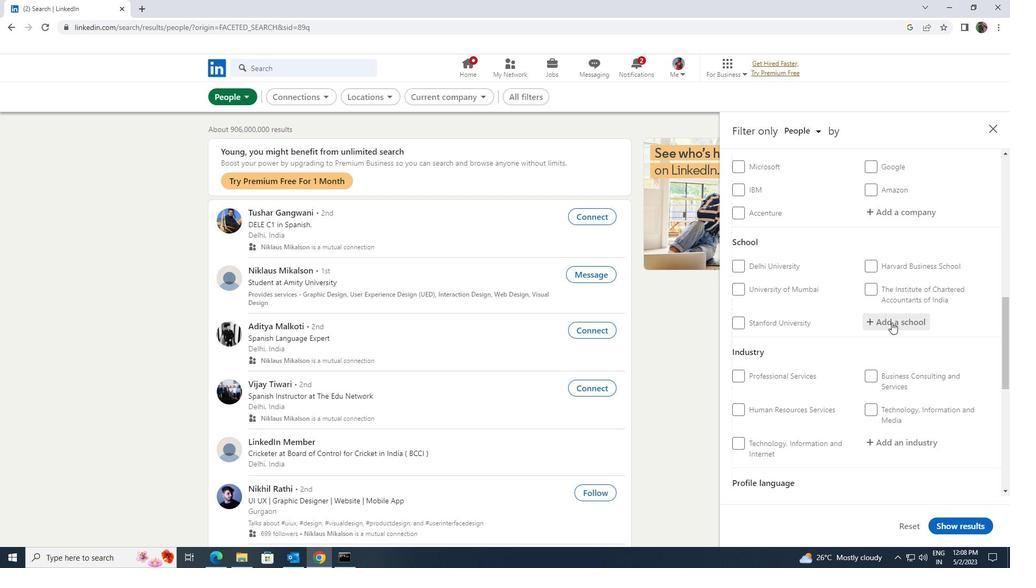 
Action: Key pressed <Key.shift><Key.shift><Key.shift><Key.shift><Key.shift><Key.shift><Key.shift><Key.shift><Key.shift><Key.shift><Key.shift>GOSSNER<Key.space>
Screenshot: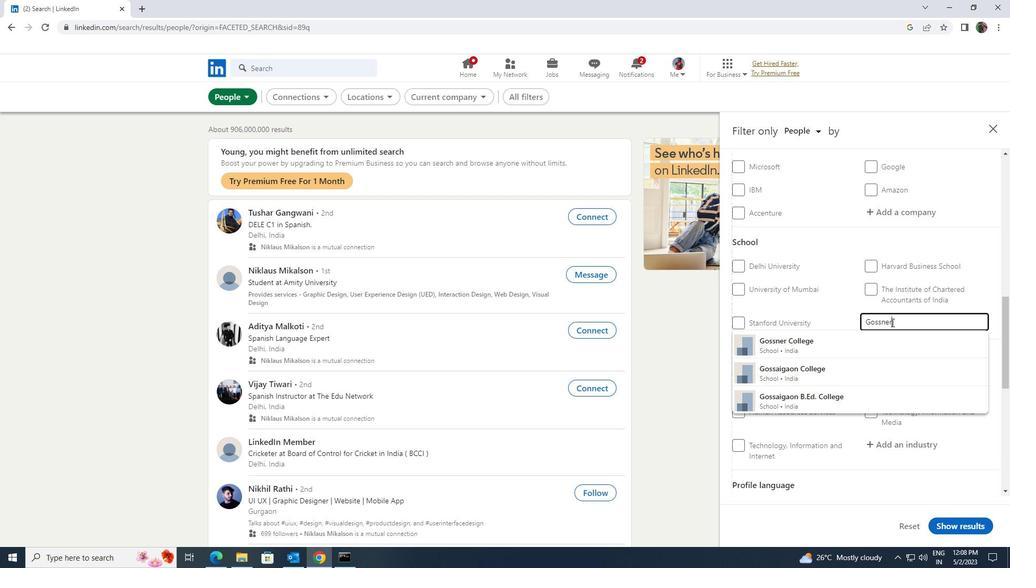 
Action: Mouse moved to (854, 341)
Screenshot: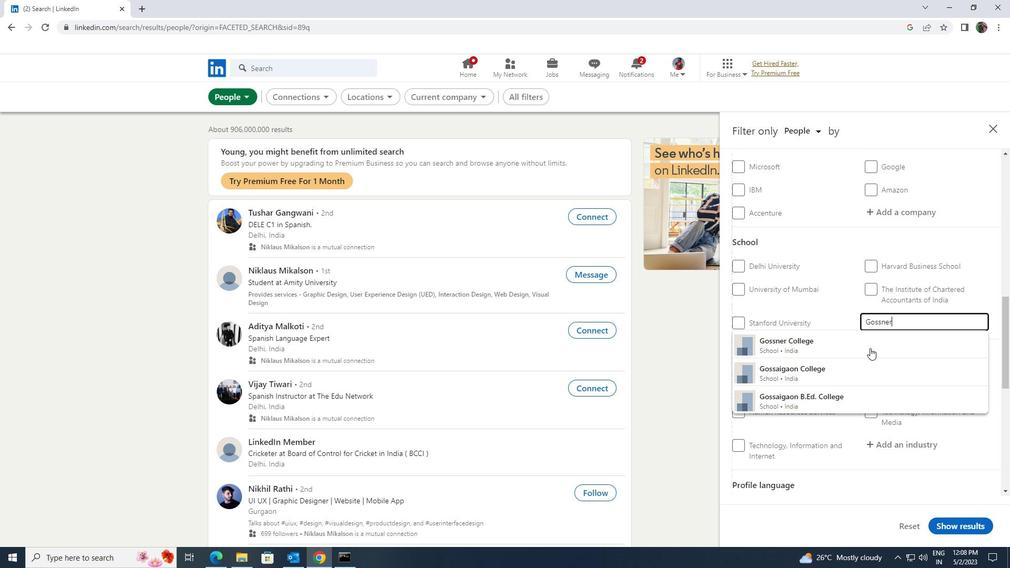 
Action: Mouse pressed left at (854, 341)
Screenshot: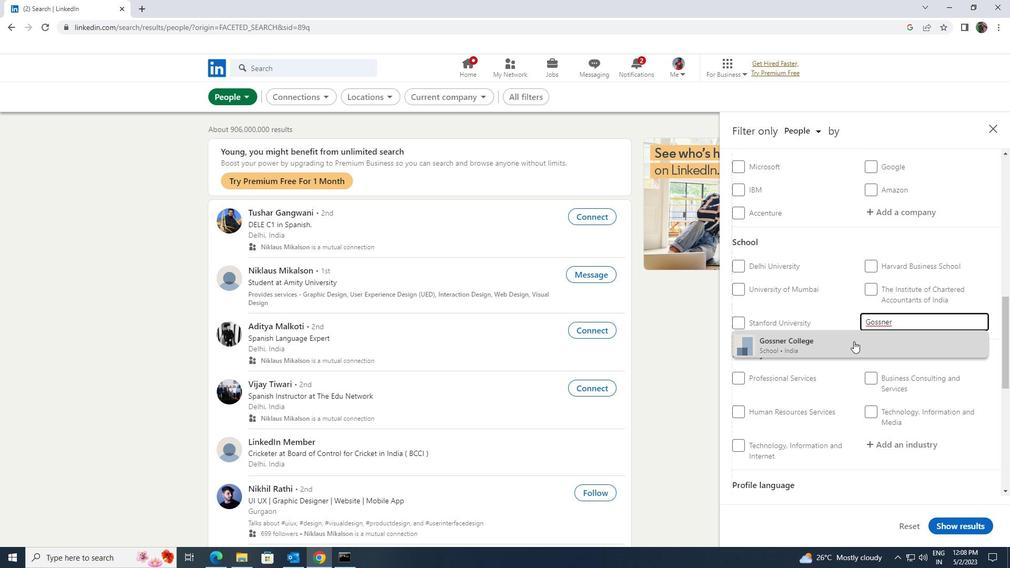 
Action: Mouse scrolled (854, 341) with delta (0, 0)
Screenshot: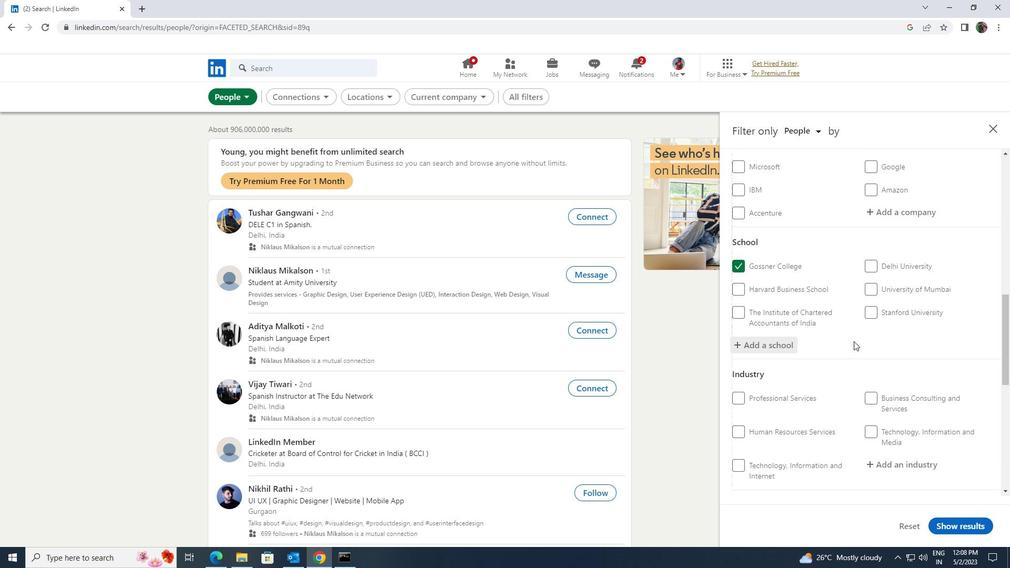 
Action: Mouse scrolled (854, 341) with delta (0, 0)
Screenshot: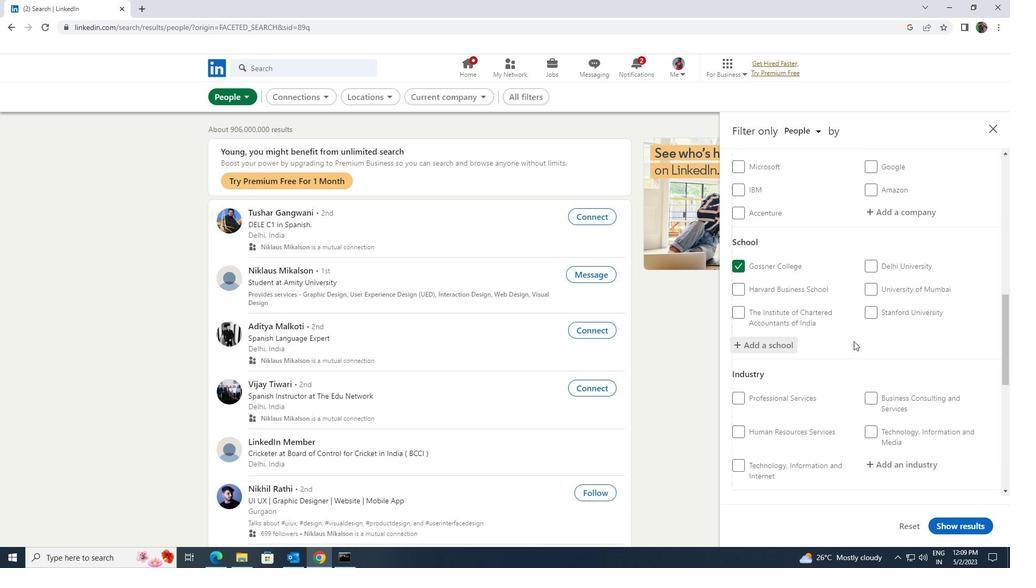 
Action: Mouse scrolled (854, 341) with delta (0, 0)
Screenshot: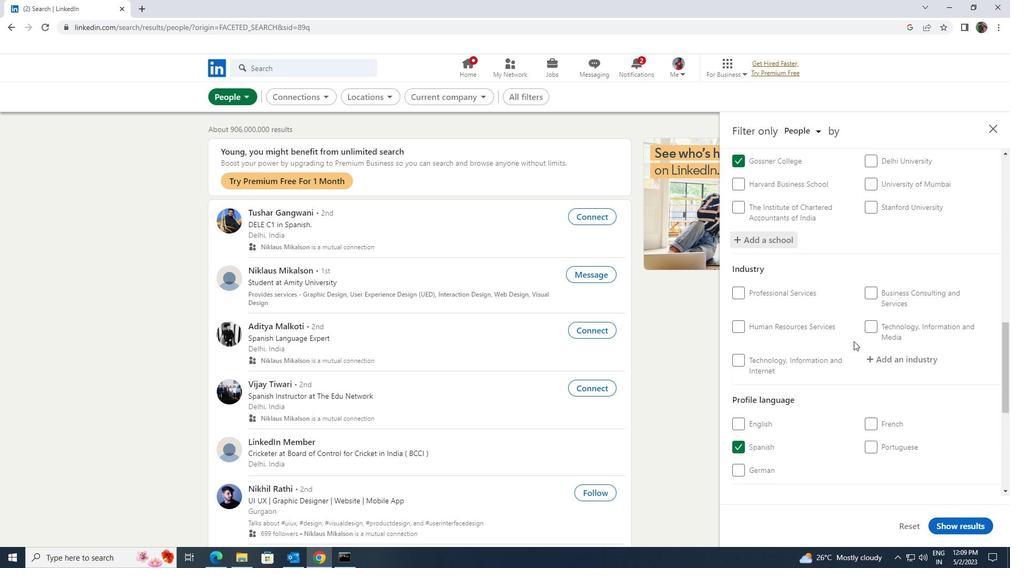
Action: Mouse moved to (874, 312)
Screenshot: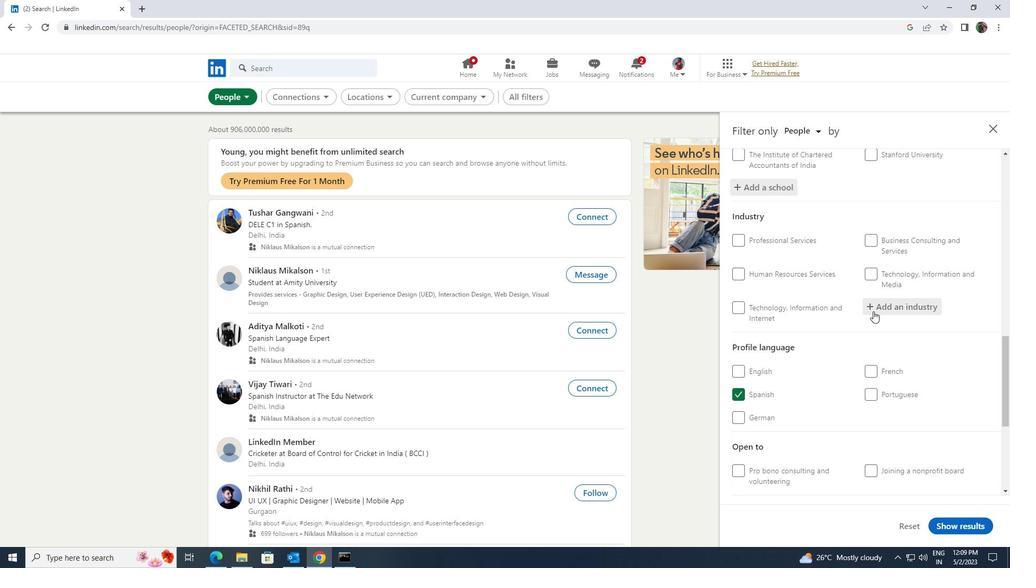 
Action: Mouse scrolled (874, 312) with delta (0, 0)
Screenshot: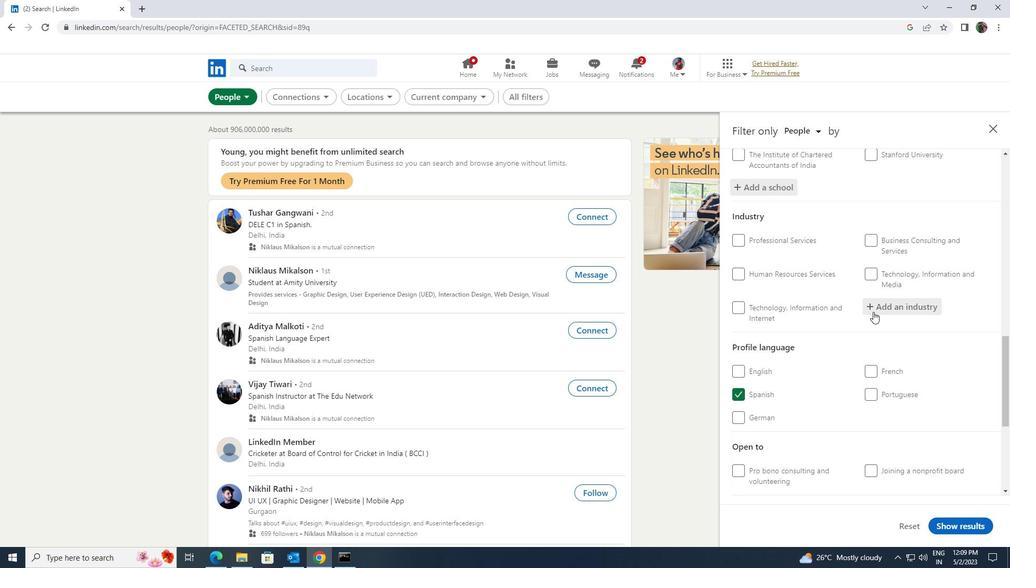
Action: Mouse scrolled (874, 312) with delta (0, 0)
Screenshot: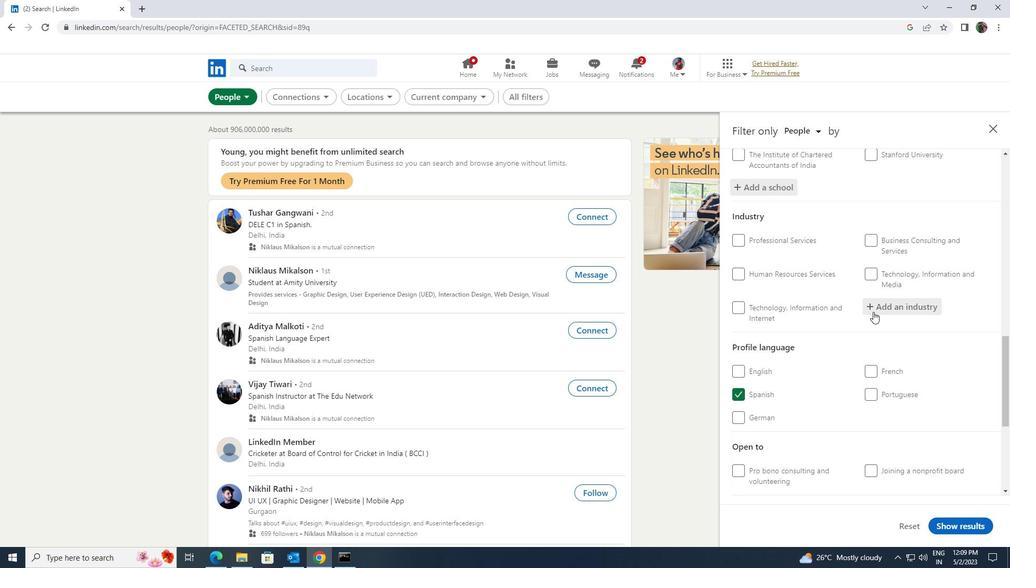 
Action: Mouse scrolled (874, 311) with delta (0, 0)
Screenshot: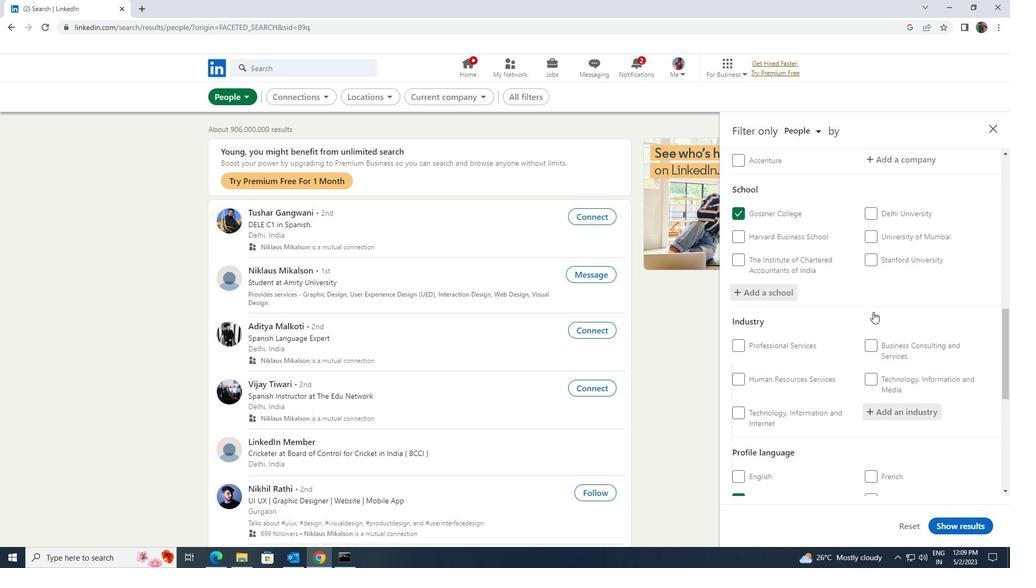 
Action: Mouse moved to (874, 356)
Screenshot: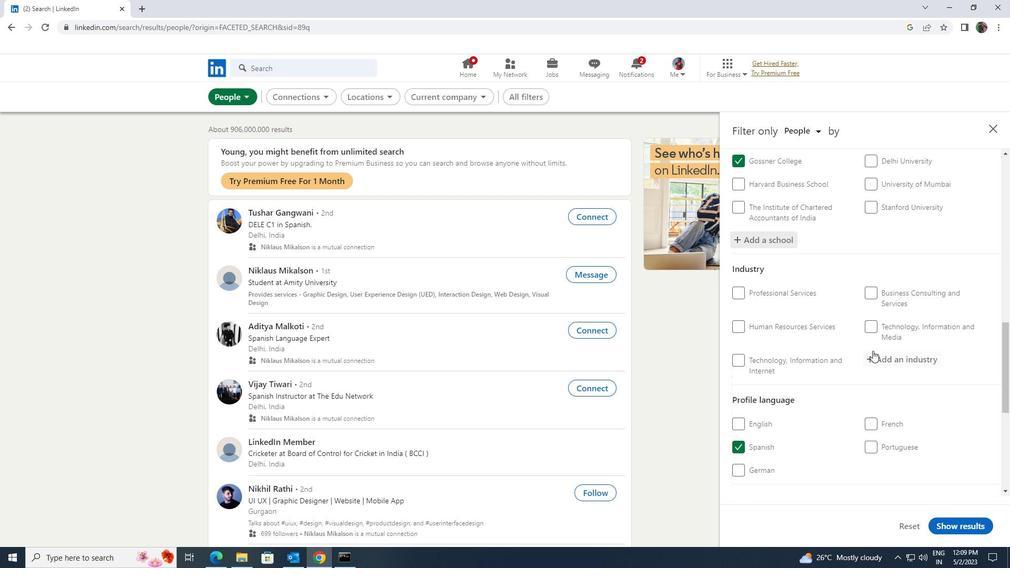 
Action: Mouse pressed left at (874, 356)
Screenshot: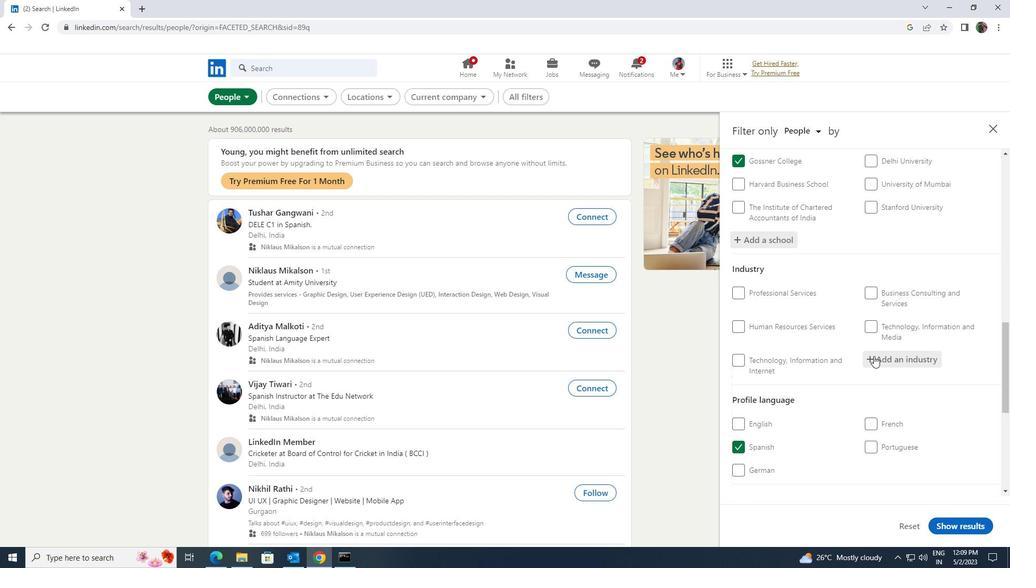 
Action: Key pressed <Key.shift><Key.shift><Key.shift><Key.shift><Key.shift><Key.shift><Key.shift><Key.shift><Key.shift><Key.shift><Key.shift><Key.shift><Key.shift><Key.shift><Key.shift><Key.shift><Key.shift><Key.shift><Key.shift><Key.shift><Key.shift><Key.shift><Key.shift><Key.shift><Key.shift><Key.shift><Key.shift><Key.shift><Key.shift><Key.shift><Key.shift><Key.shift>TOBACCO
Screenshot: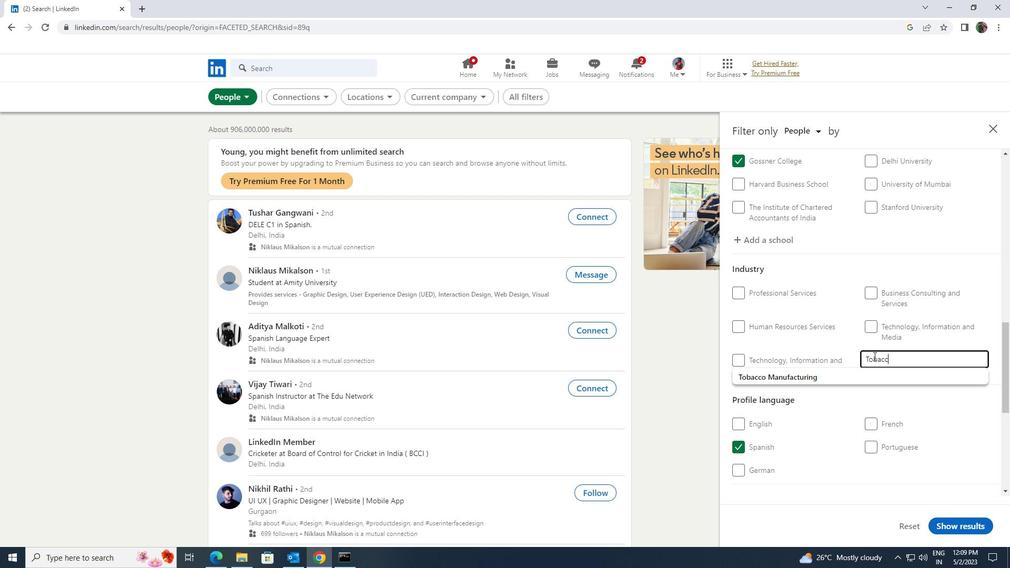 
Action: Mouse moved to (871, 380)
Screenshot: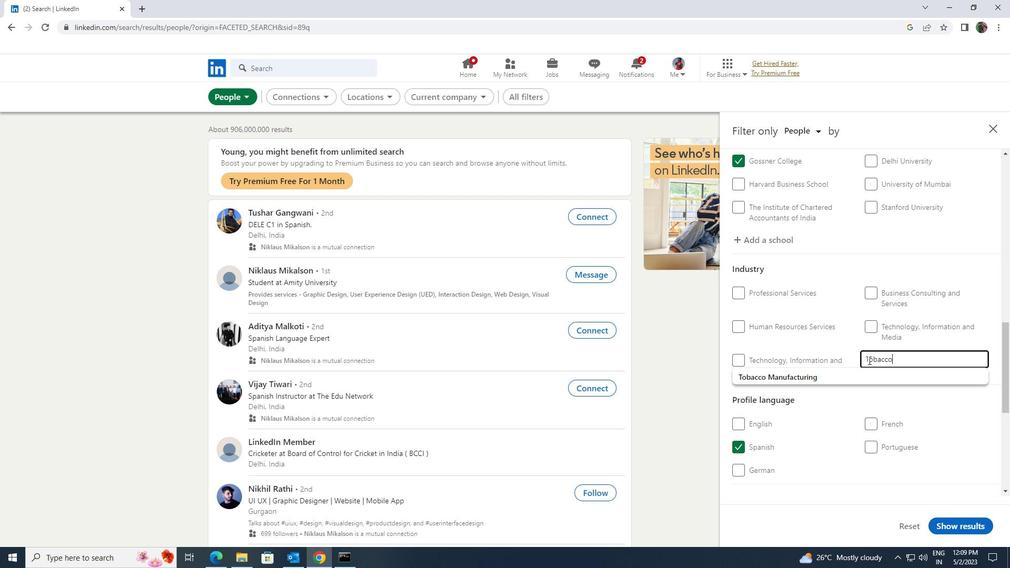 
Action: Mouse pressed left at (871, 380)
Screenshot: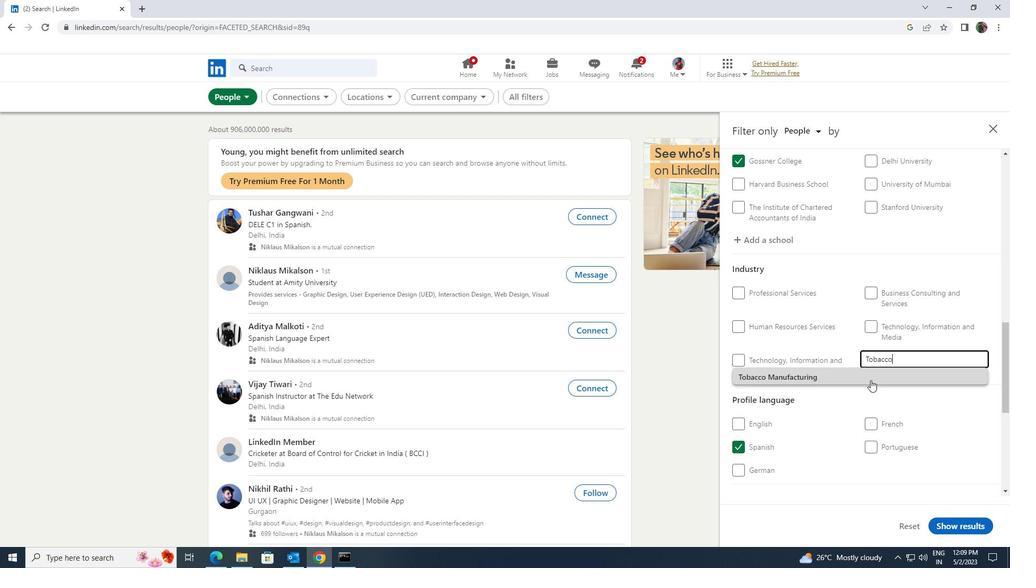 
Action: Mouse moved to (874, 381)
Screenshot: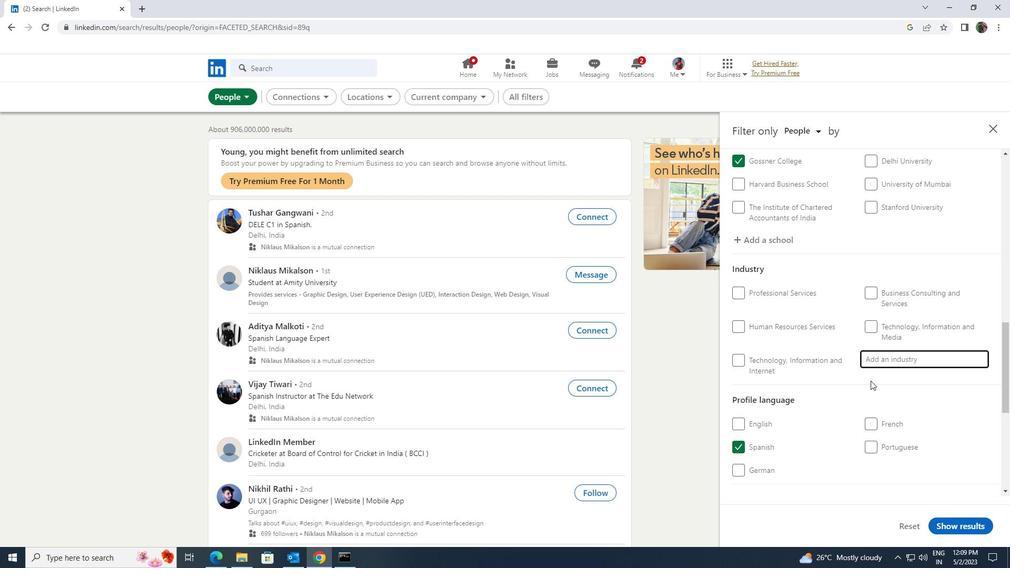 
Action: Mouse scrolled (874, 380) with delta (0, 0)
Screenshot: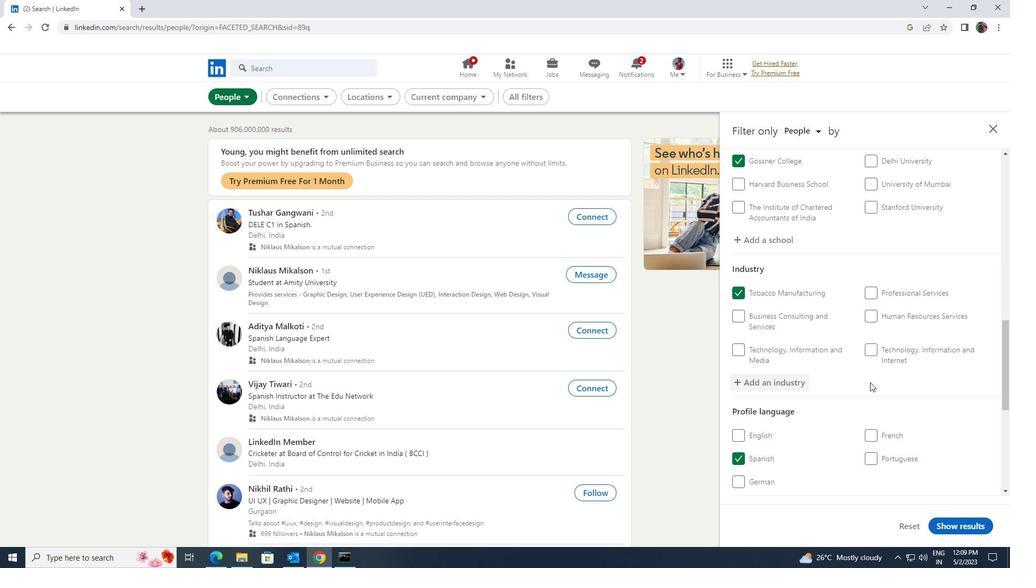 
Action: Mouse scrolled (874, 380) with delta (0, 0)
Screenshot: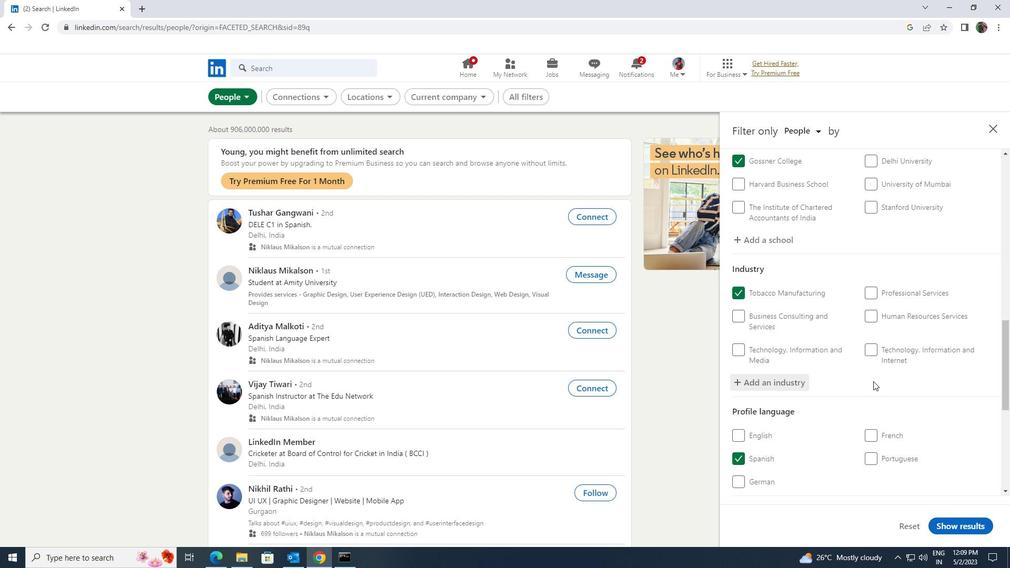 
Action: Mouse scrolled (874, 380) with delta (0, 0)
Screenshot: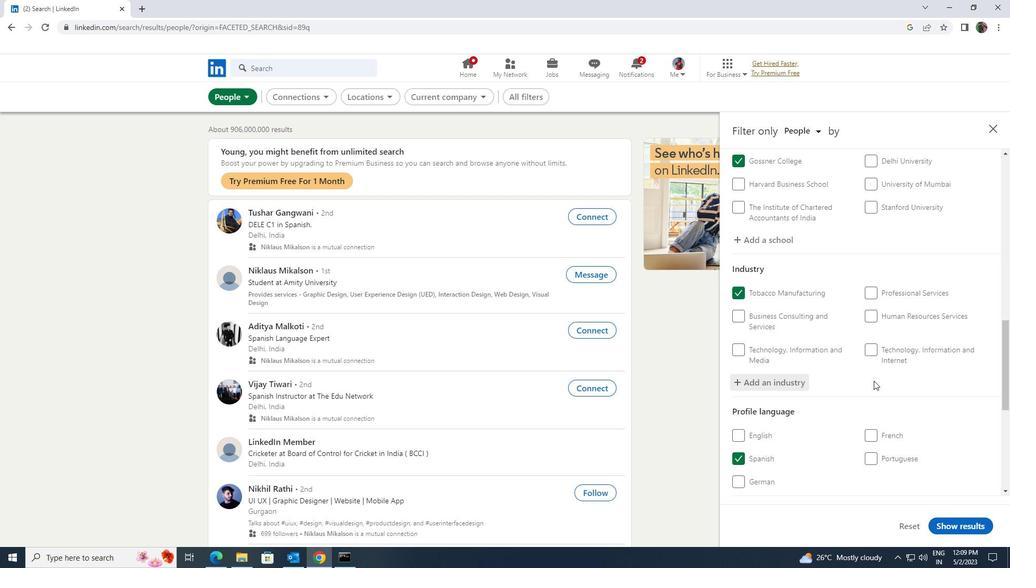 
Action: Mouse scrolled (874, 380) with delta (0, 0)
Screenshot: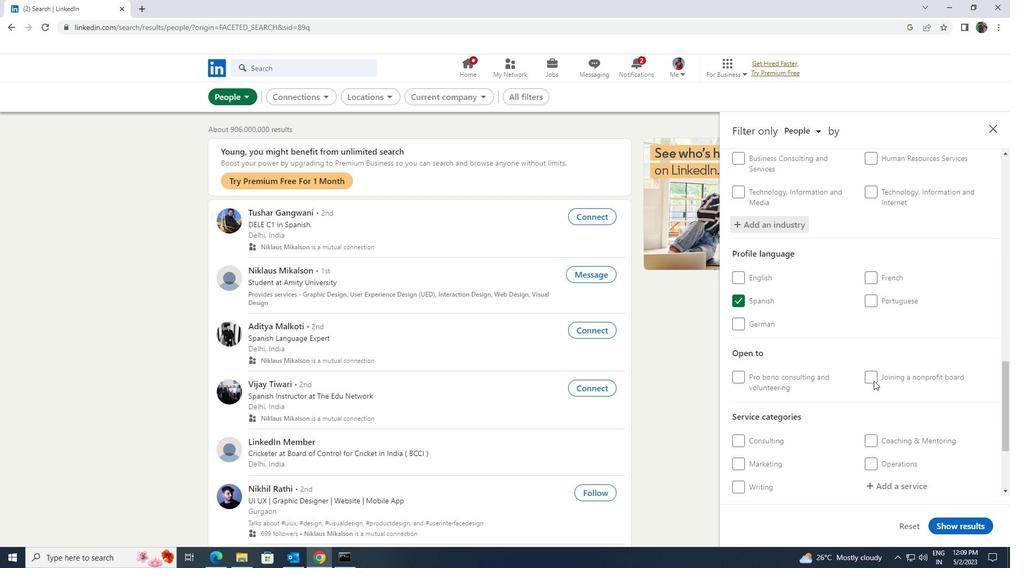 
Action: Mouse scrolled (874, 380) with delta (0, 0)
Screenshot: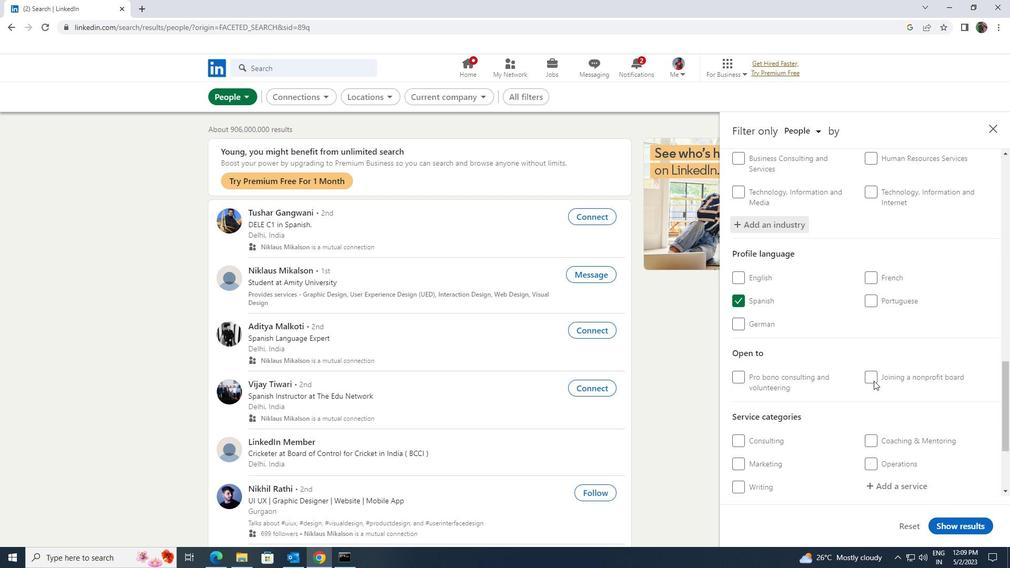 
Action: Mouse moved to (871, 384)
Screenshot: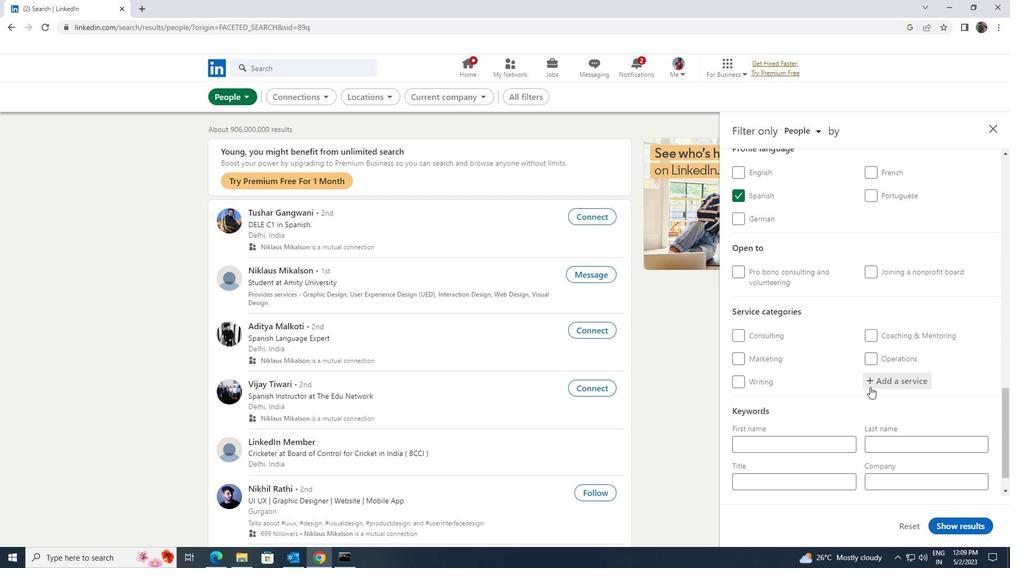 
Action: Mouse pressed left at (871, 384)
Screenshot: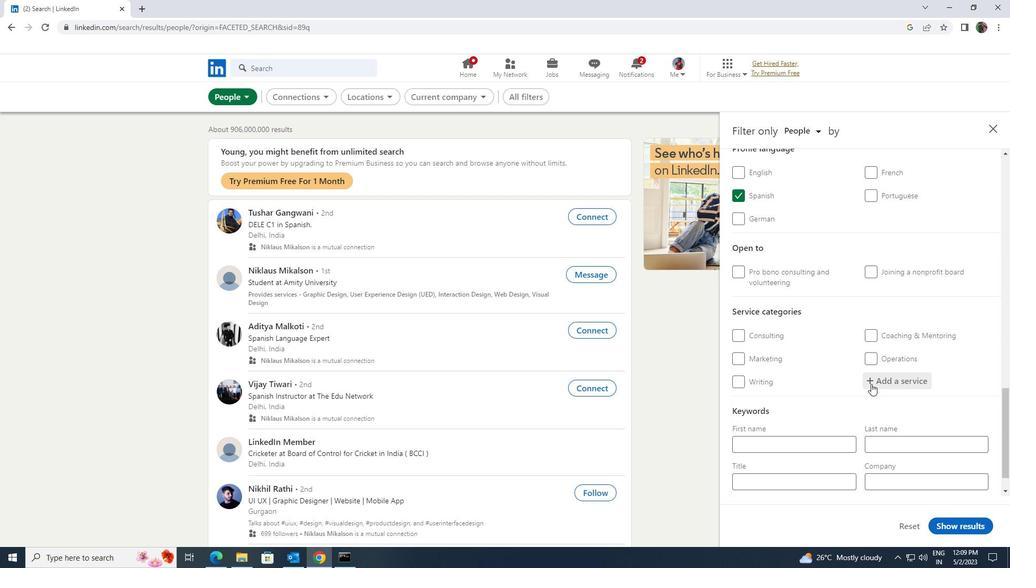 
Action: Key pressed <Key.shift><Key.shift><Key.shift><Key.shift><Key.shift><Key.shift><Key.shift><Key.shift><Key.shift><Key.shift><Key.shift><Key.shift><Key.shift><Key.shift><Key.shift>CORPORATE<Key.space><Key.shift>LAW
Screenshot: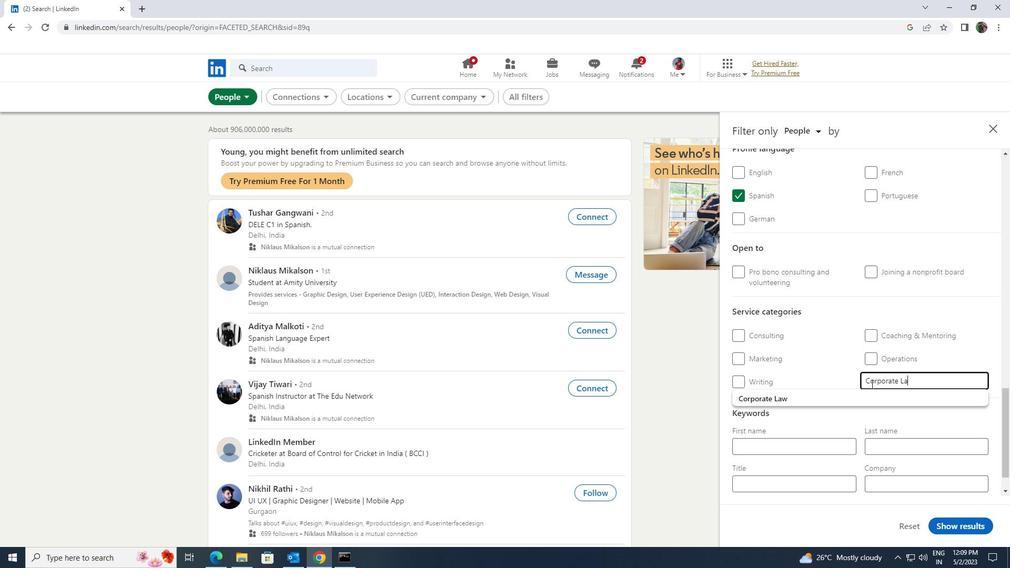 
Action: Mouse moved to (848, 399)
Screenshot: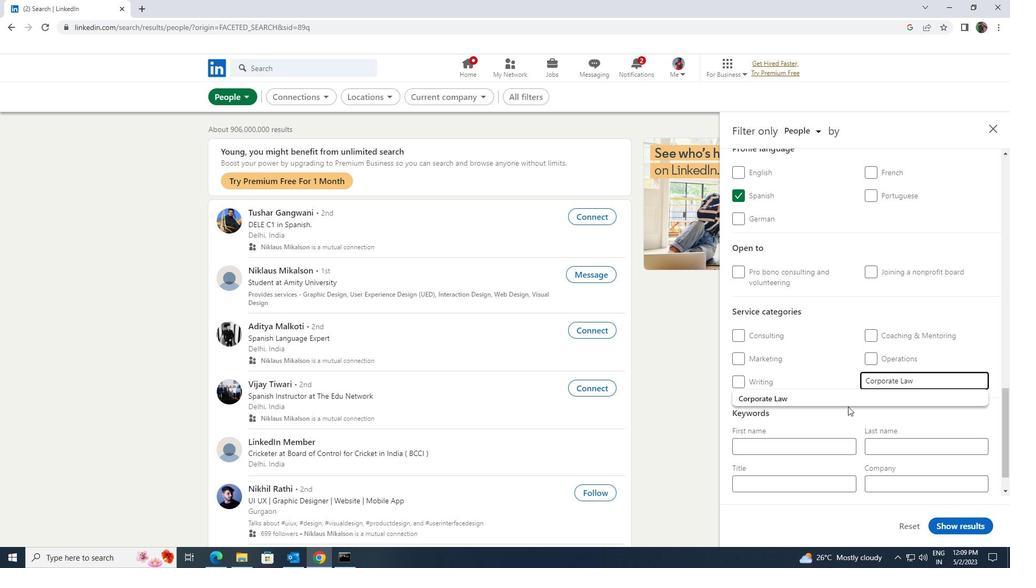 
Action: Mouse pressed left at (848, 399)
Screenshot: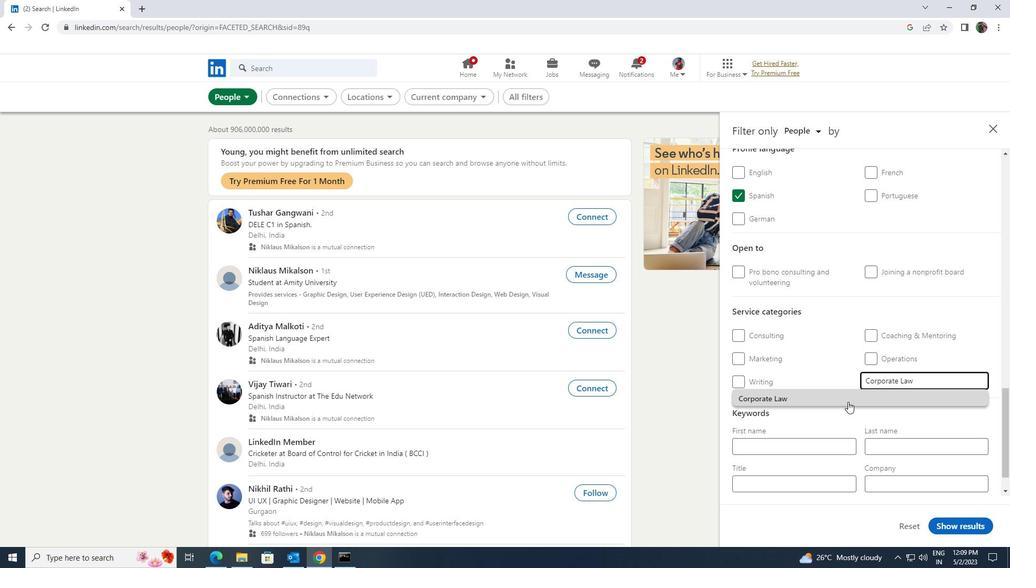 
Action: Mouse scrolled (848, 399) with delta (0, 0)
Screenshot: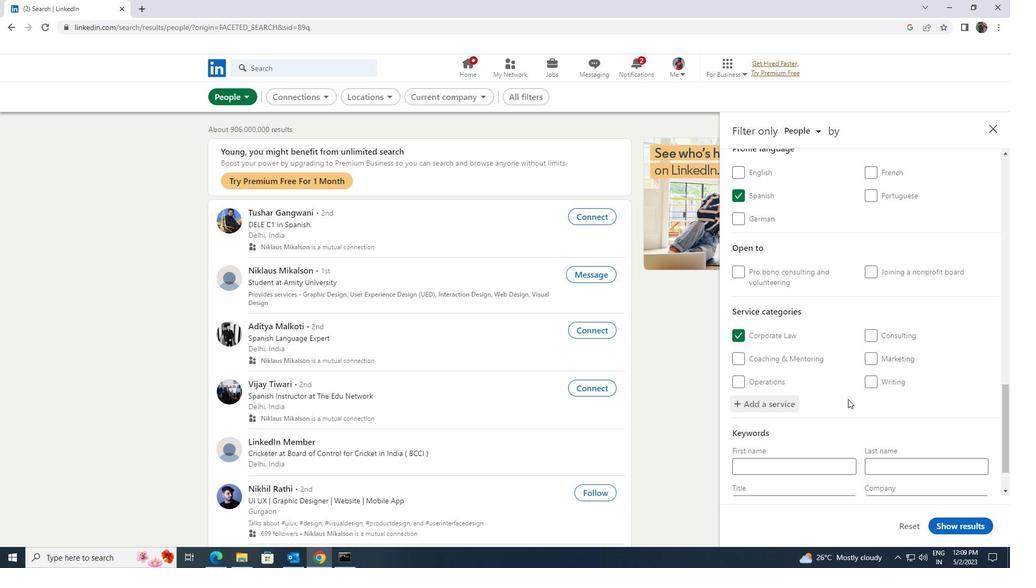 
Action: Mouse scrolled (848, 399) with delta (0, 0)
Screenshot: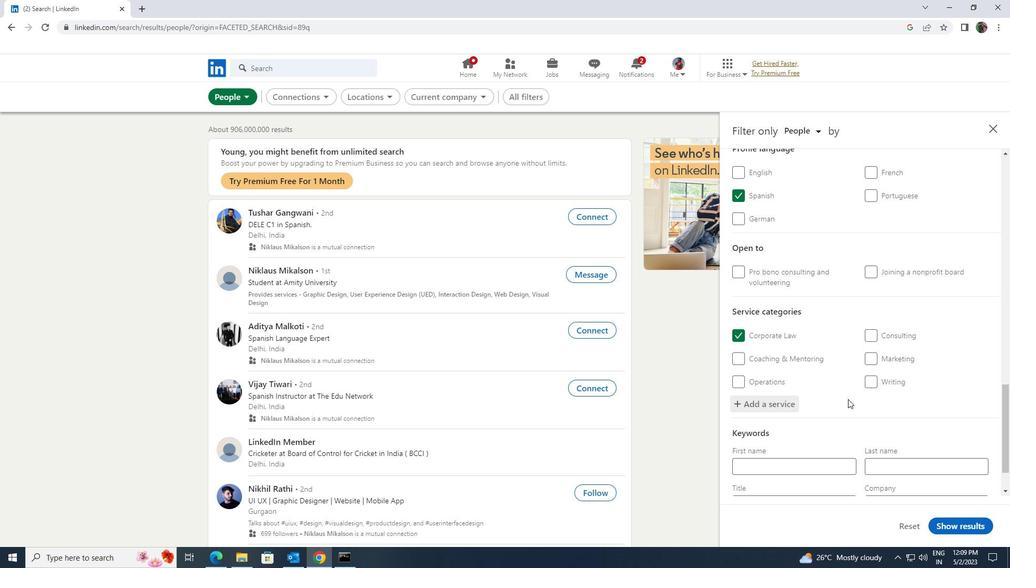 
Action: Mouse scrolled (848, 399) with delta (0, 0)
Screenshot: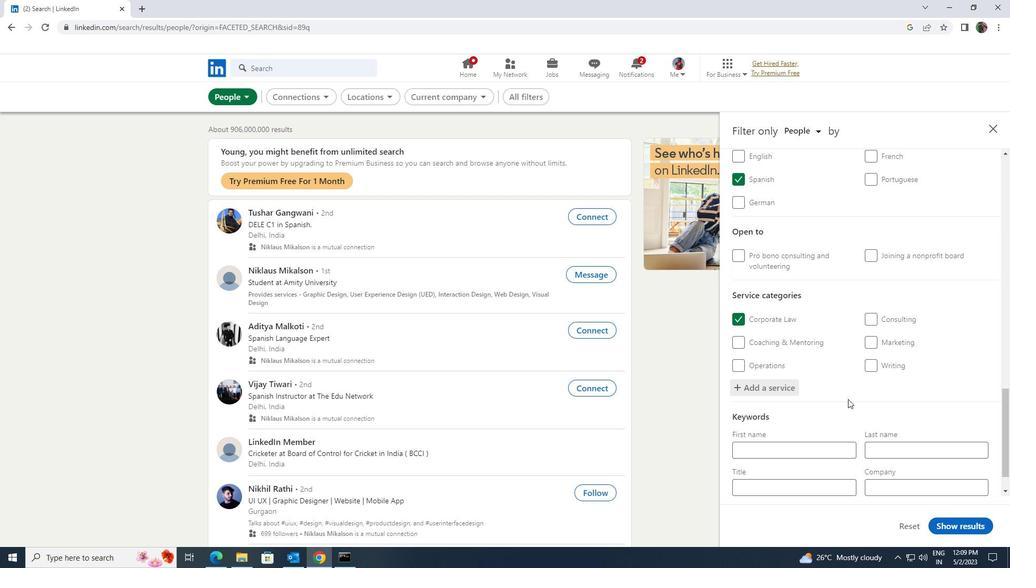 
Action: Mouse scrolled (848, 399) with delta (0, 0)
Screenshot: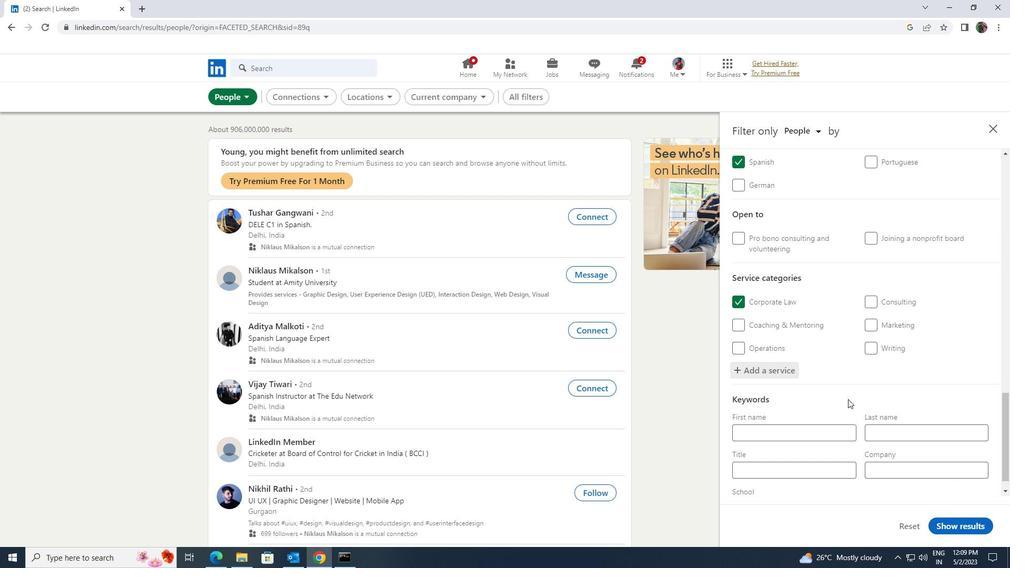
Action: Mouse moved to (829, 449)
Screenshot: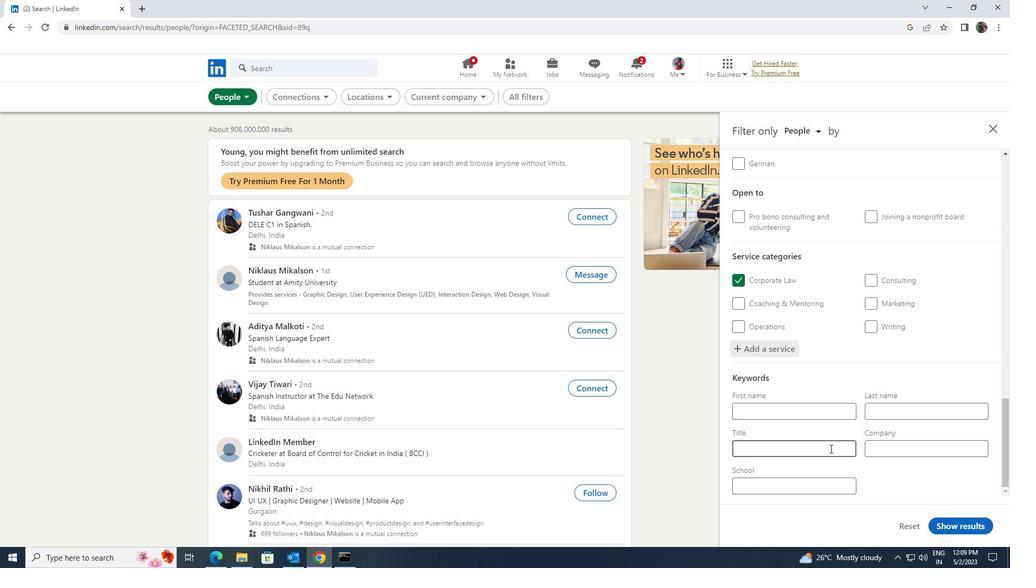 
Action: Mouse pressed left at (829, 449)
Screenshot: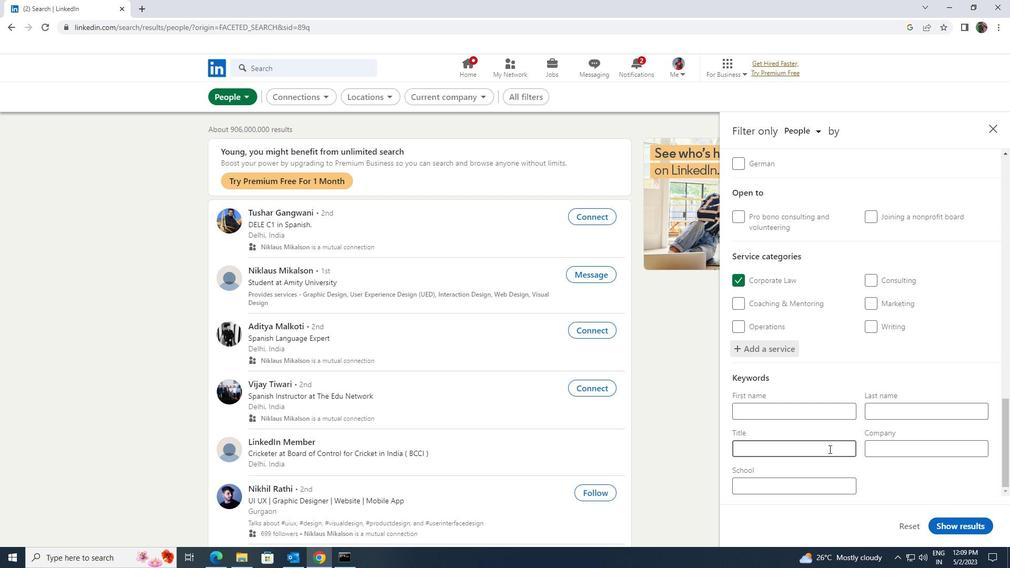 
Action: Key pressed <Key.shift><Key.shift><Key.shift>FILE<Key.space><Key.shift>CLERK
Screenshot: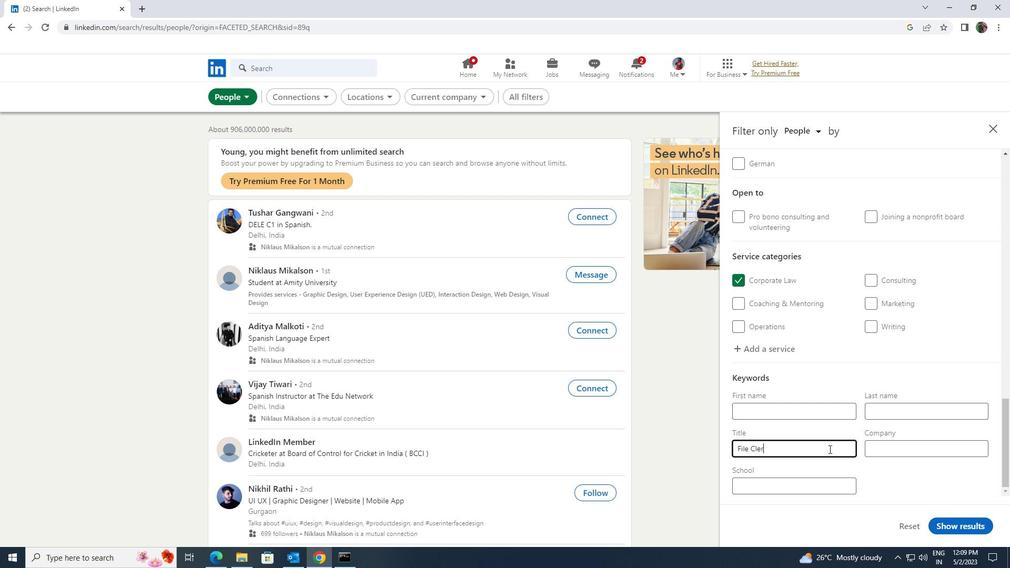 
Action: Mouse moved to (942, 522)
Screenshot: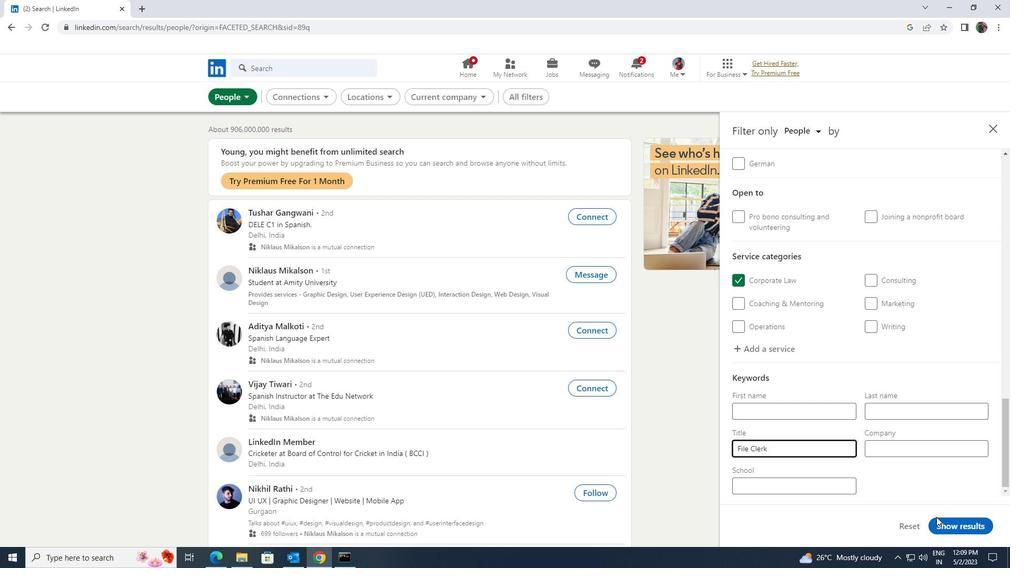 
Action: Mouse pressed left at (942, 522)
Screenshot: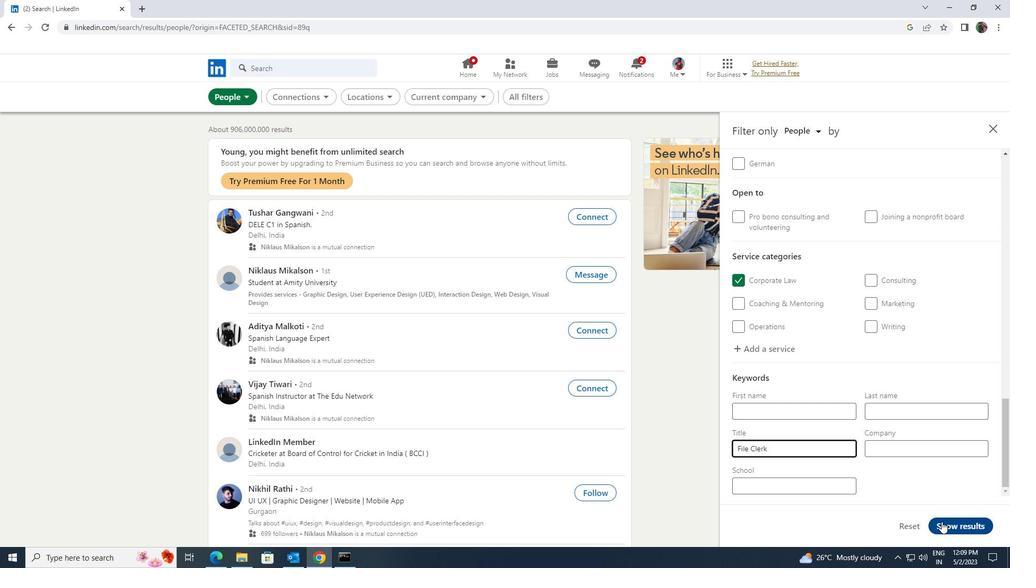 
Action: Mouse moved to (942, 523)
Screenshot: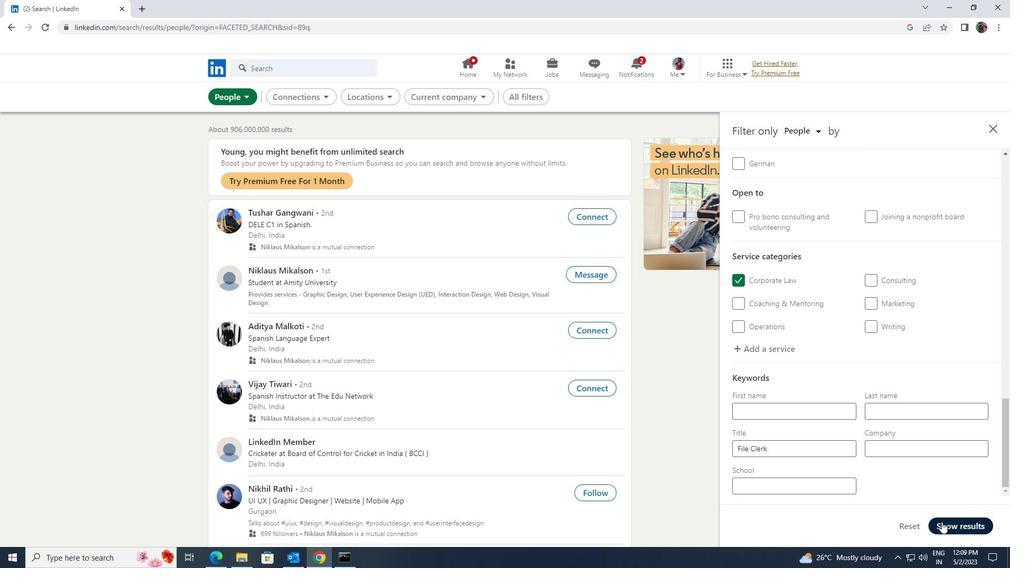
Action: Mouse pressed left at (942, 523)
Screenshot: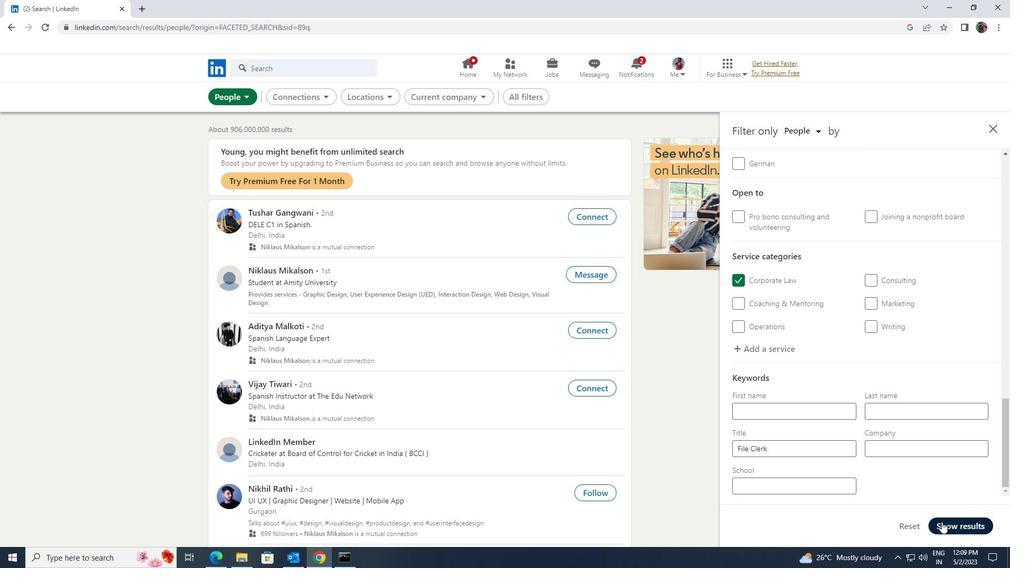 
Action: Mouse moved to (942, 523)
Screenshot: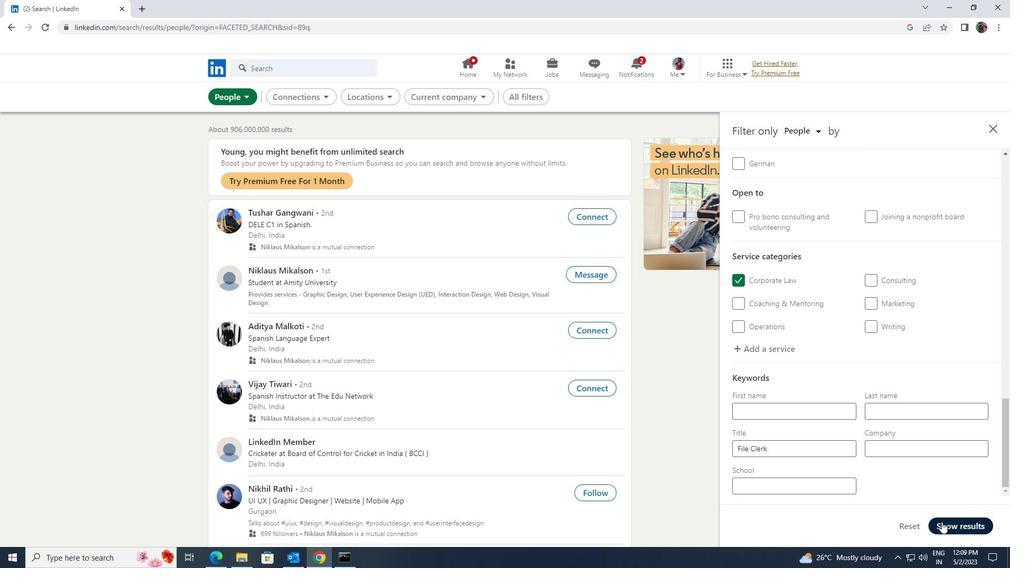 
